 Task: Create a due date automation trigger when advanced on, 2 hours after a card is due add fields with custom field "Resume" set to a number greater or equal to 1 and lower than 10.
Action: Mouse moved to (1311, 103)
Screenshot: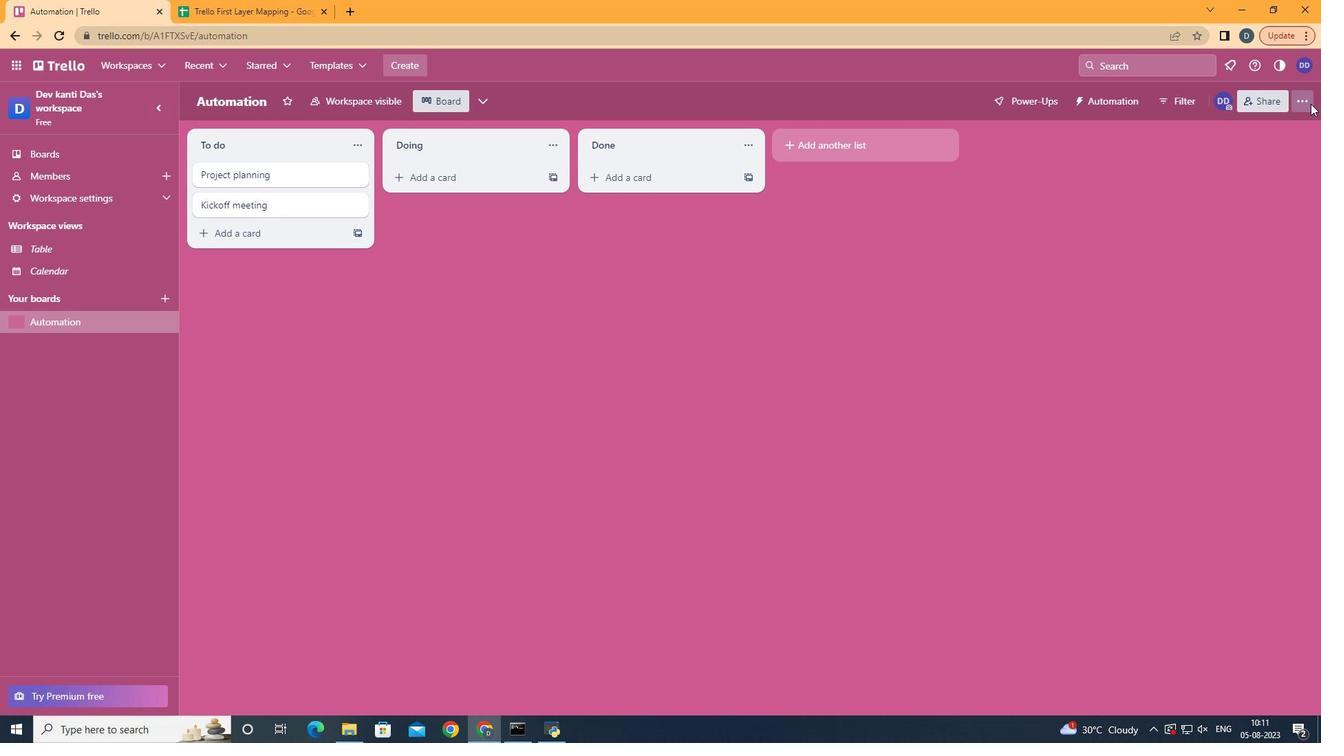 
Action: Mouse pressed left at (1311, 103)
Screenshot: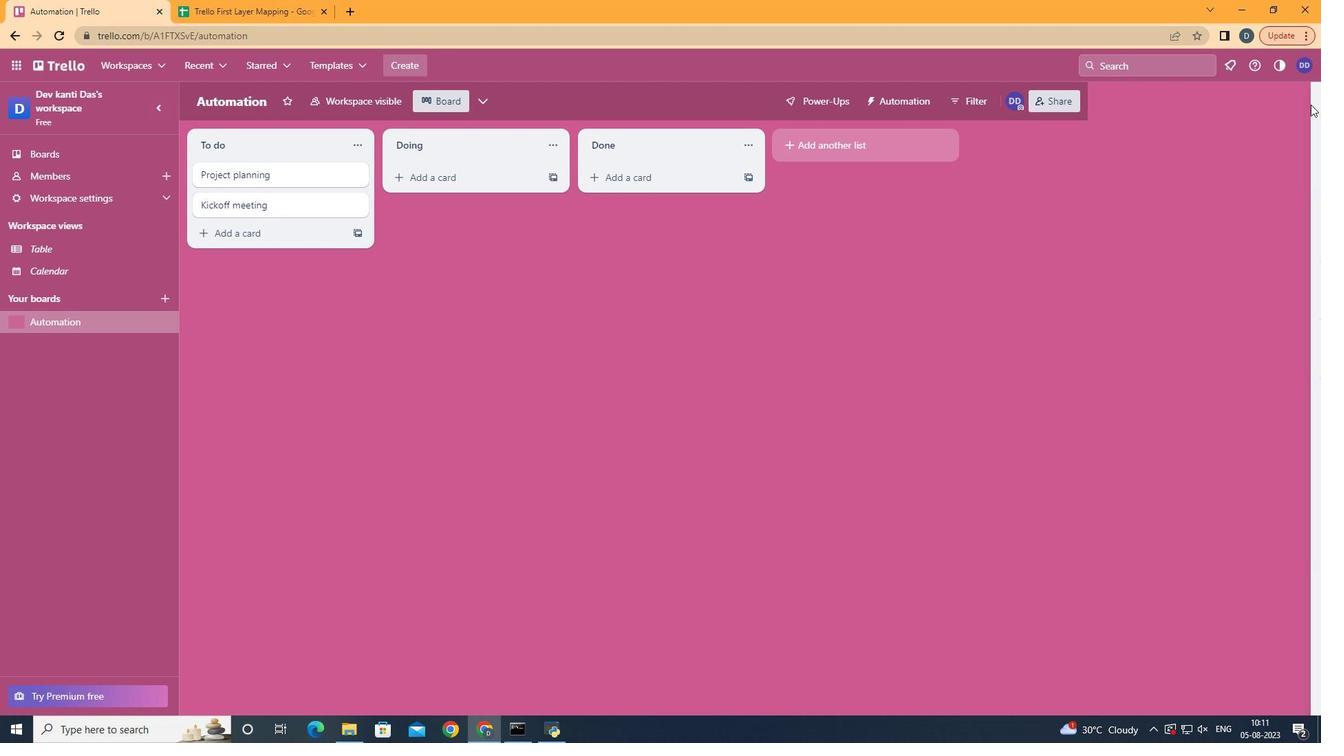 
Action: Mouse moved to (1172, 283)
Screenshot: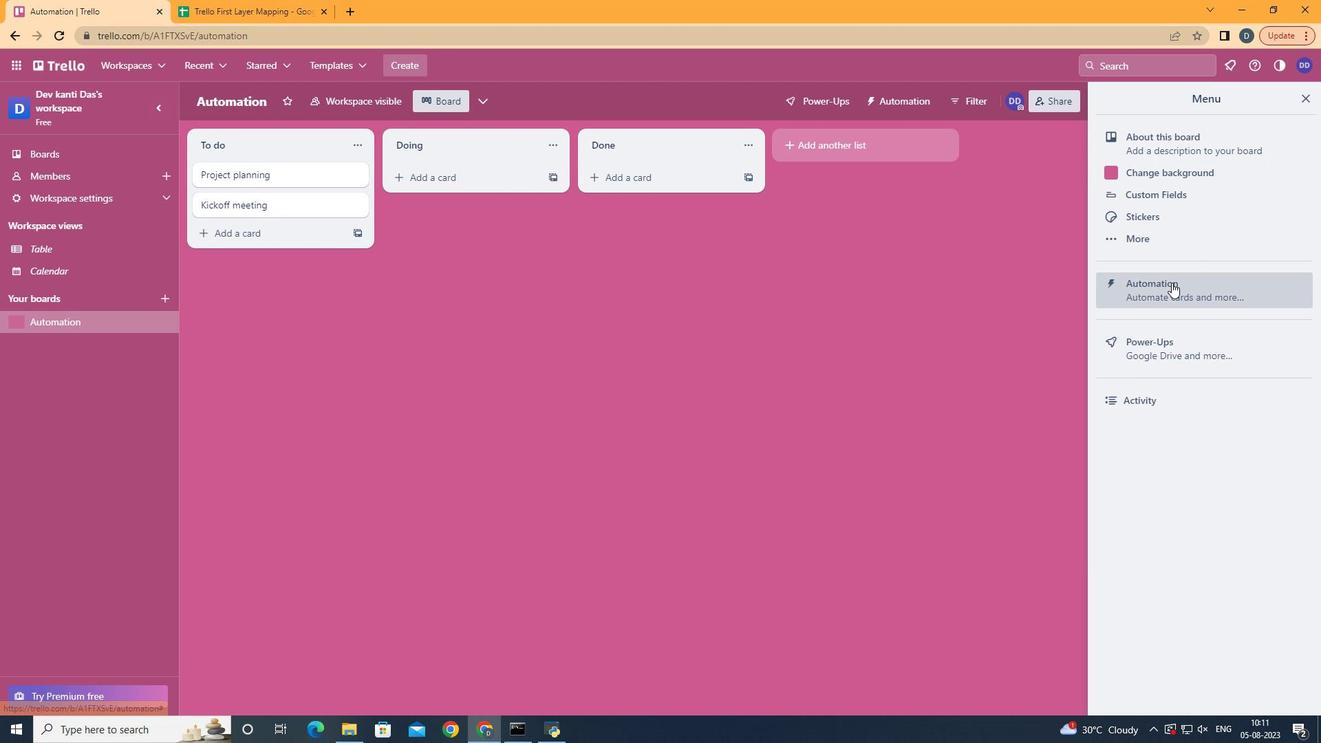 
Action: Mouse pressed left at (1172, 283)
Screenshot: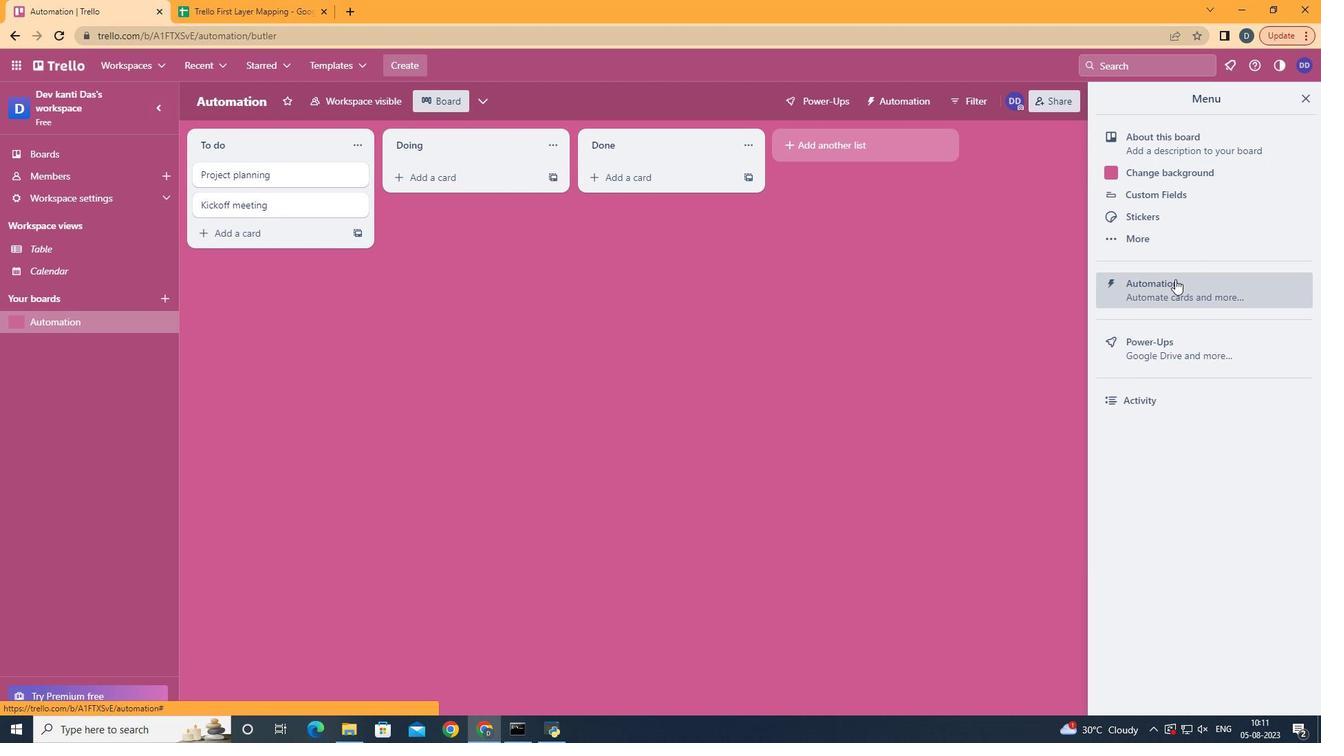 
Action: Mouse moved to (242, 271)
Screenshot: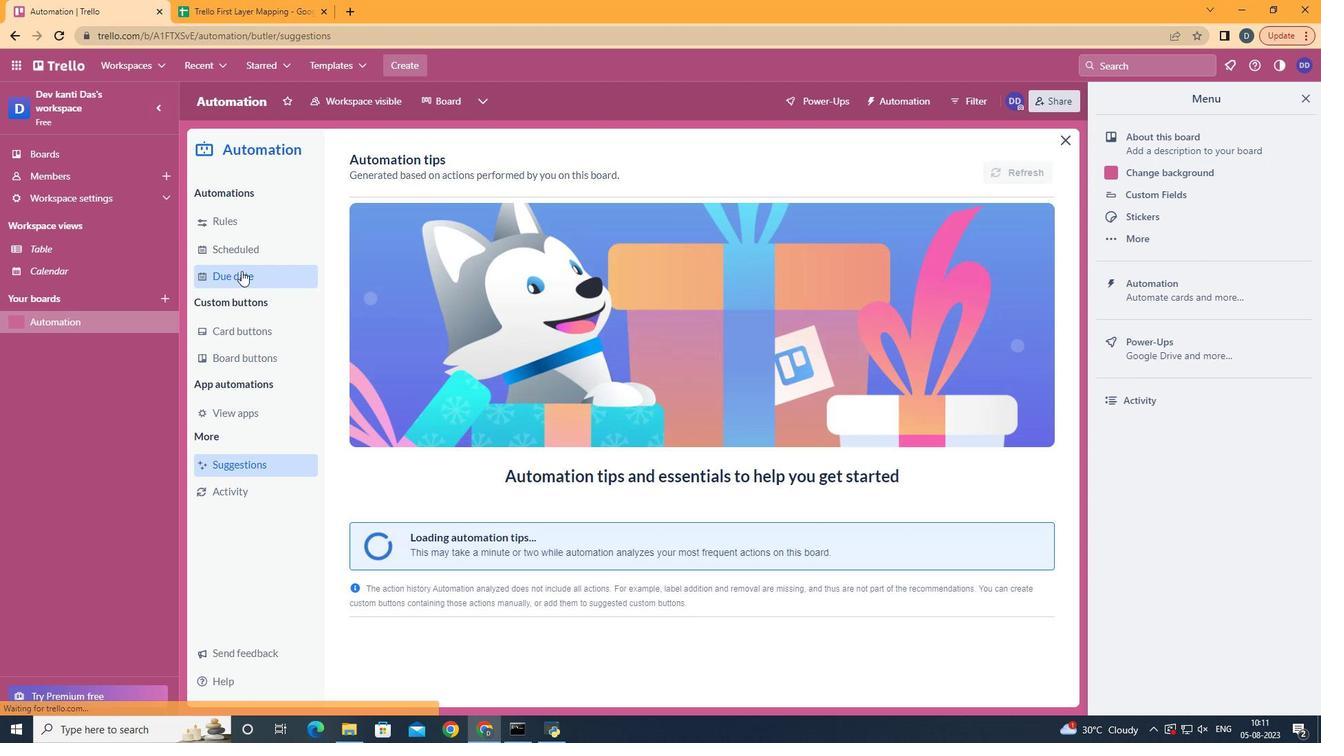 
Action: Mouse pressed left at (242, 271)
Screenshot: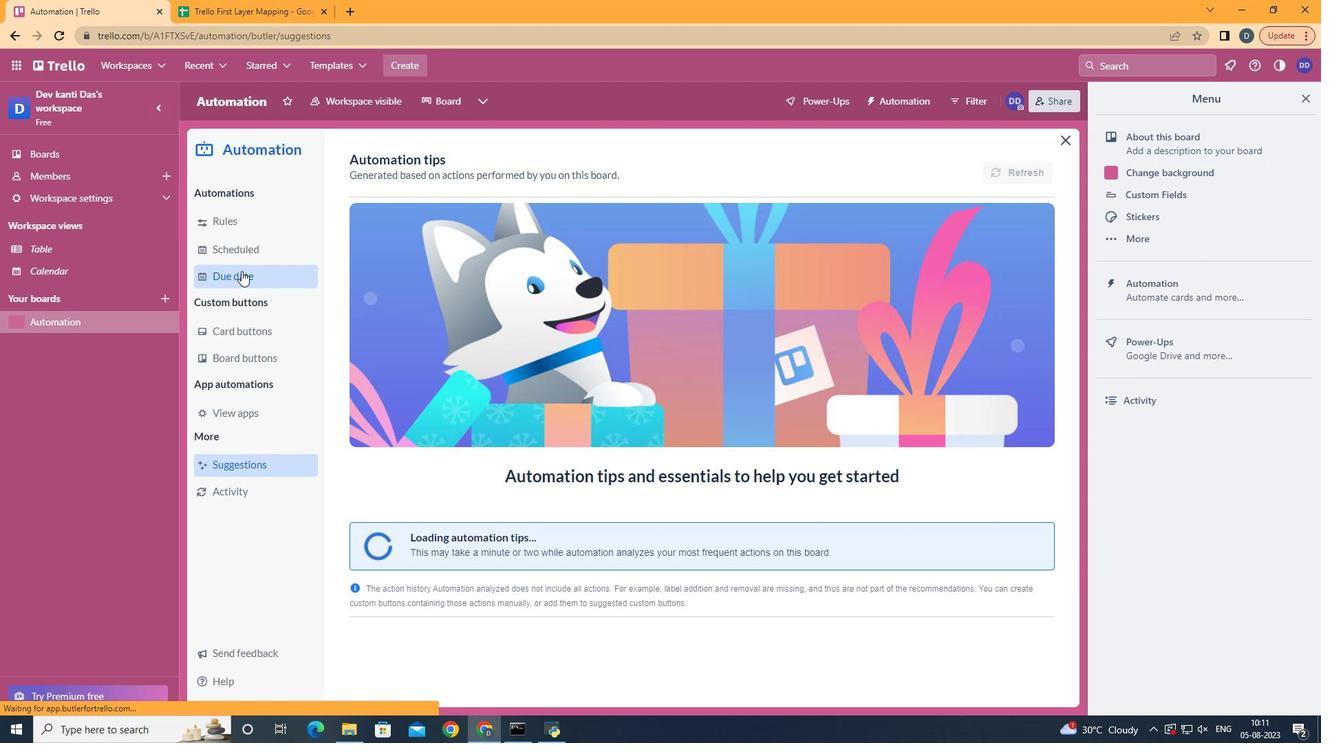 
Action: Mouse moved to (966, 160)
Screenshot: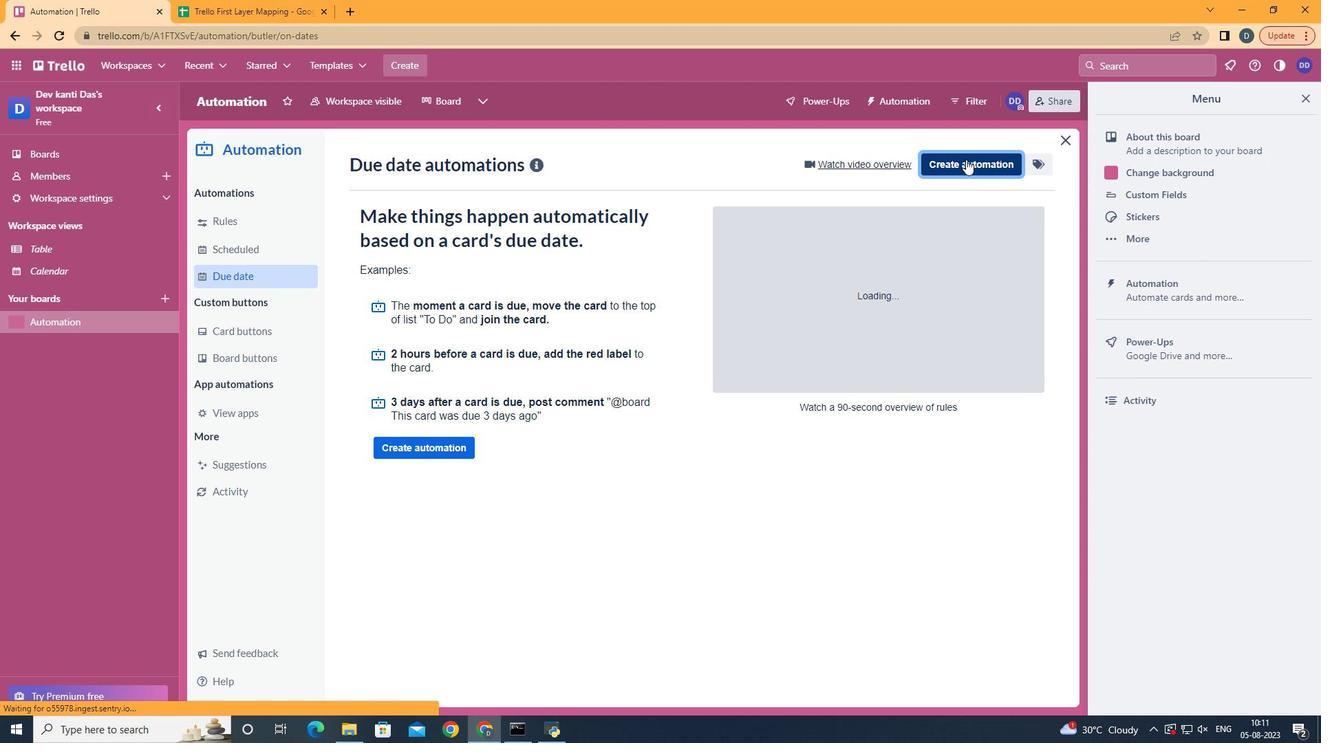 
Action: Mouse pressed left at (966, 160)
Screenshot: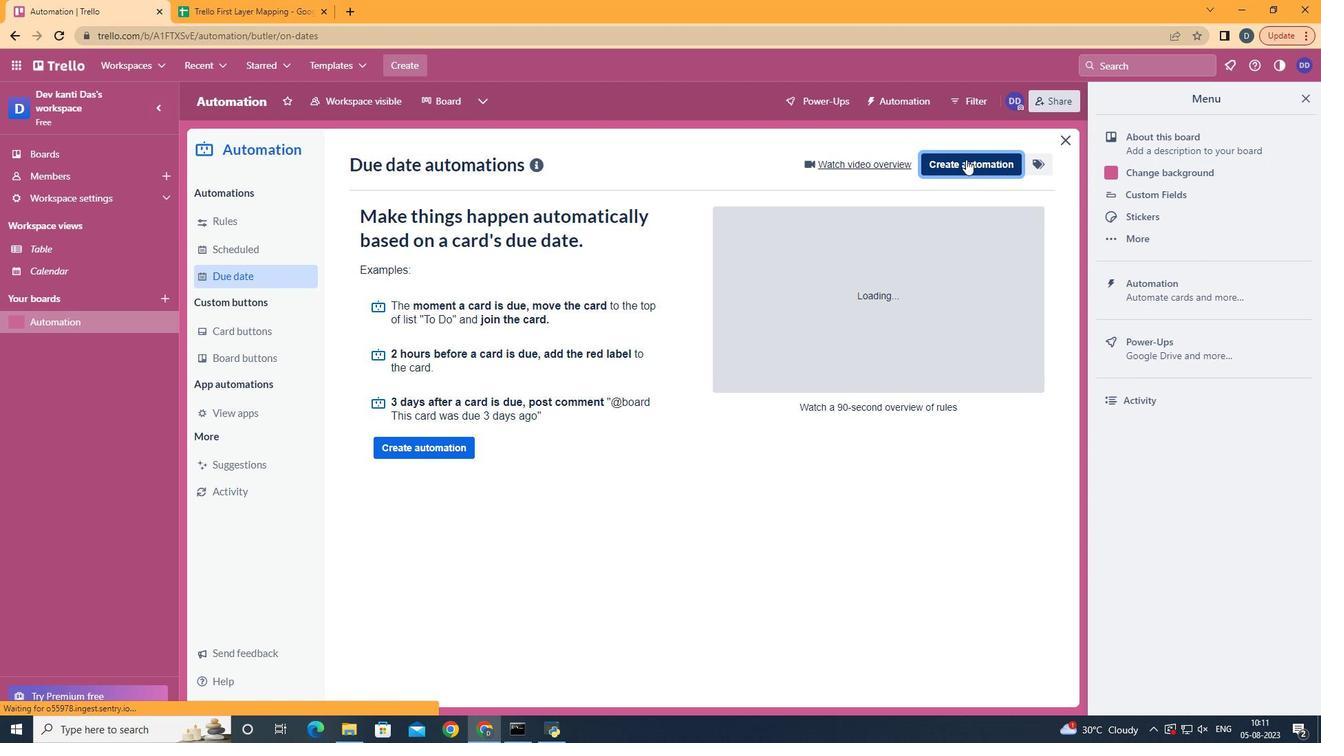 
Action: Mouse moved to (755, 295)
Screenshot: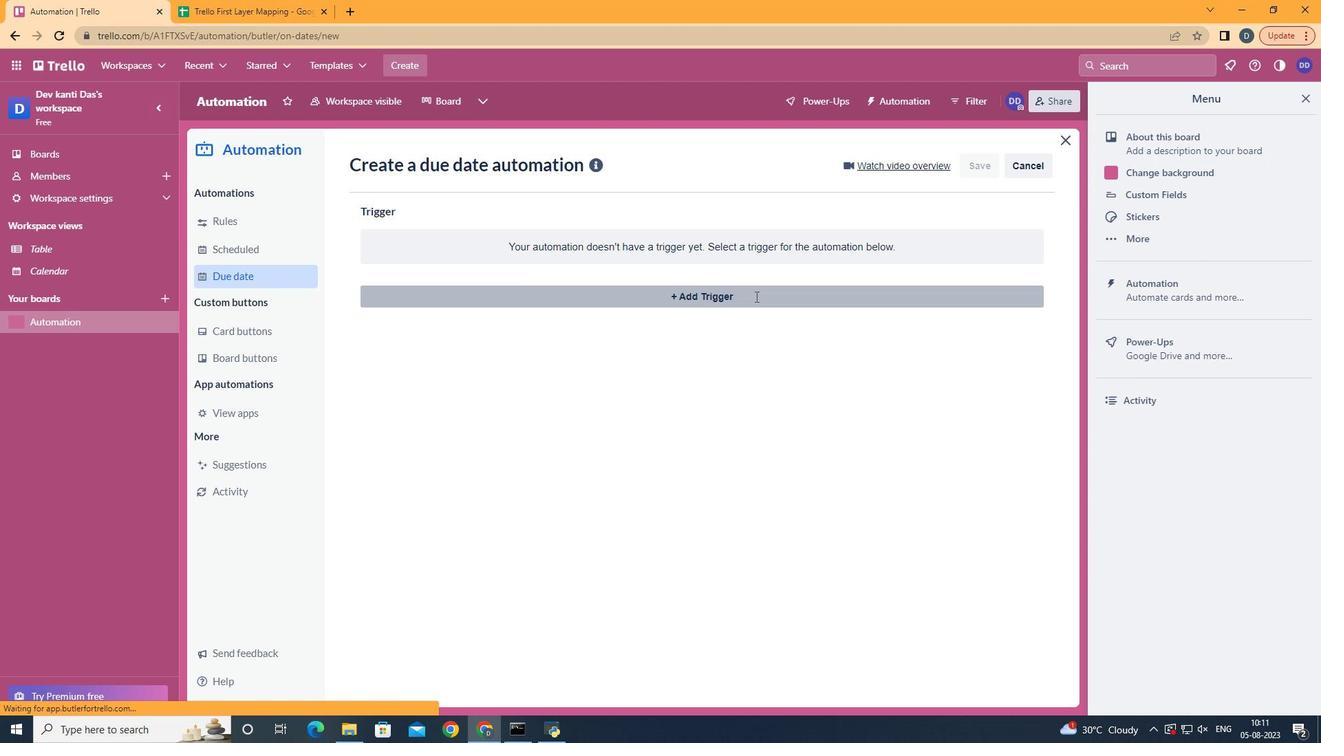 
Action: Mouse pressed left at (755, 295)
Screenshot: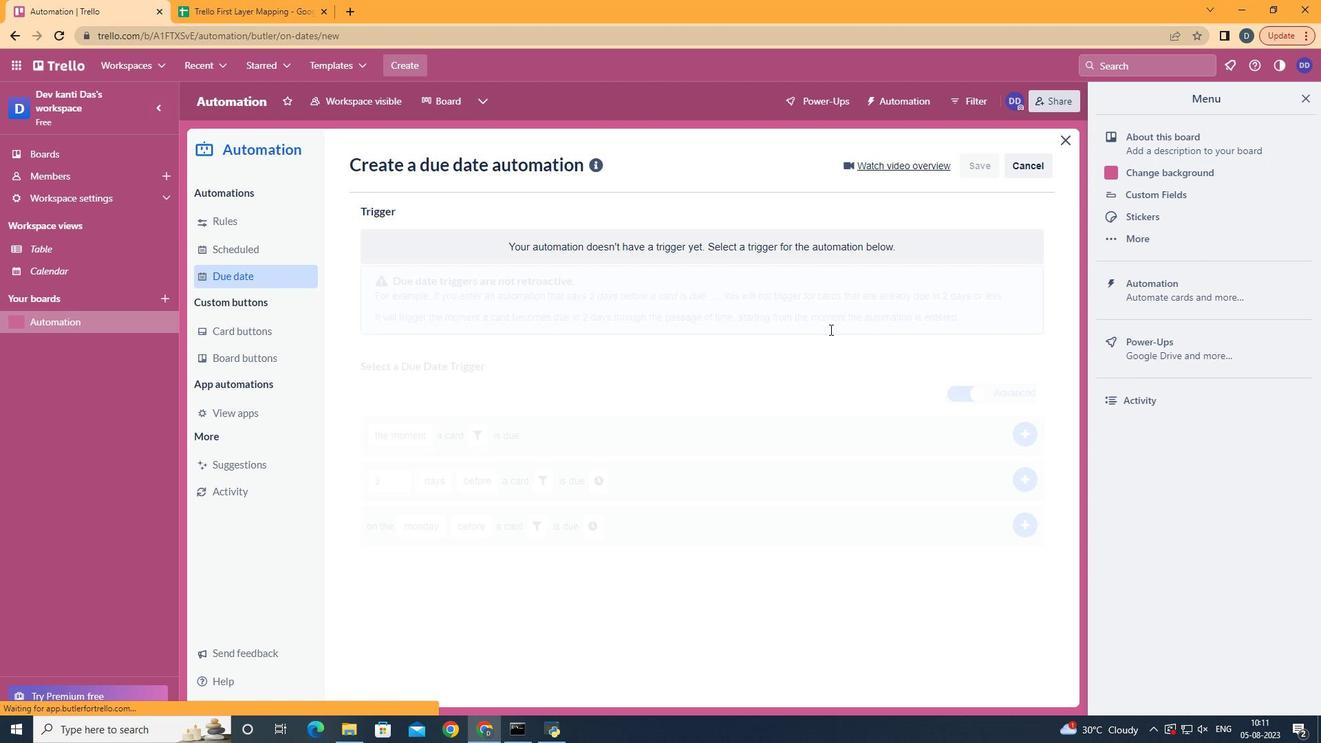 
Action: Mouse moved to (447, 584)
Screenshot: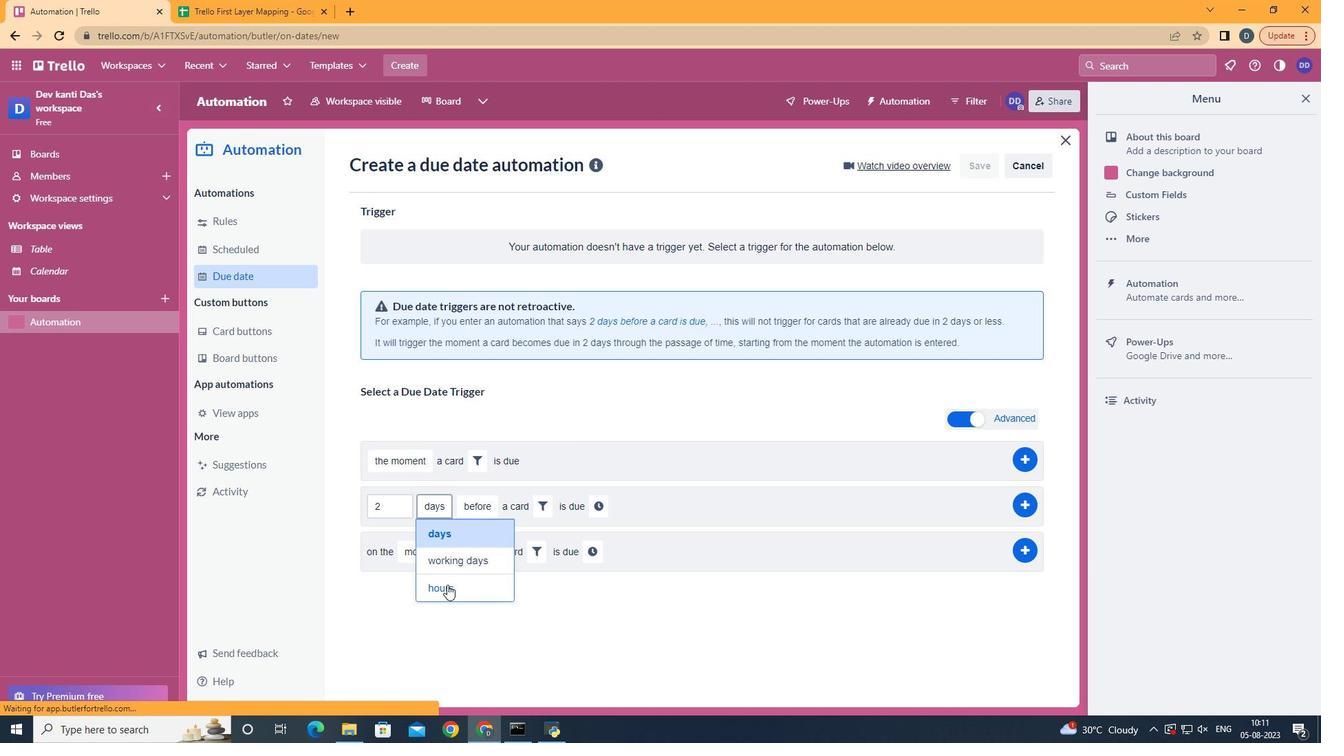 
Action: Mouse pressed left at (447, 584)
Screenshot: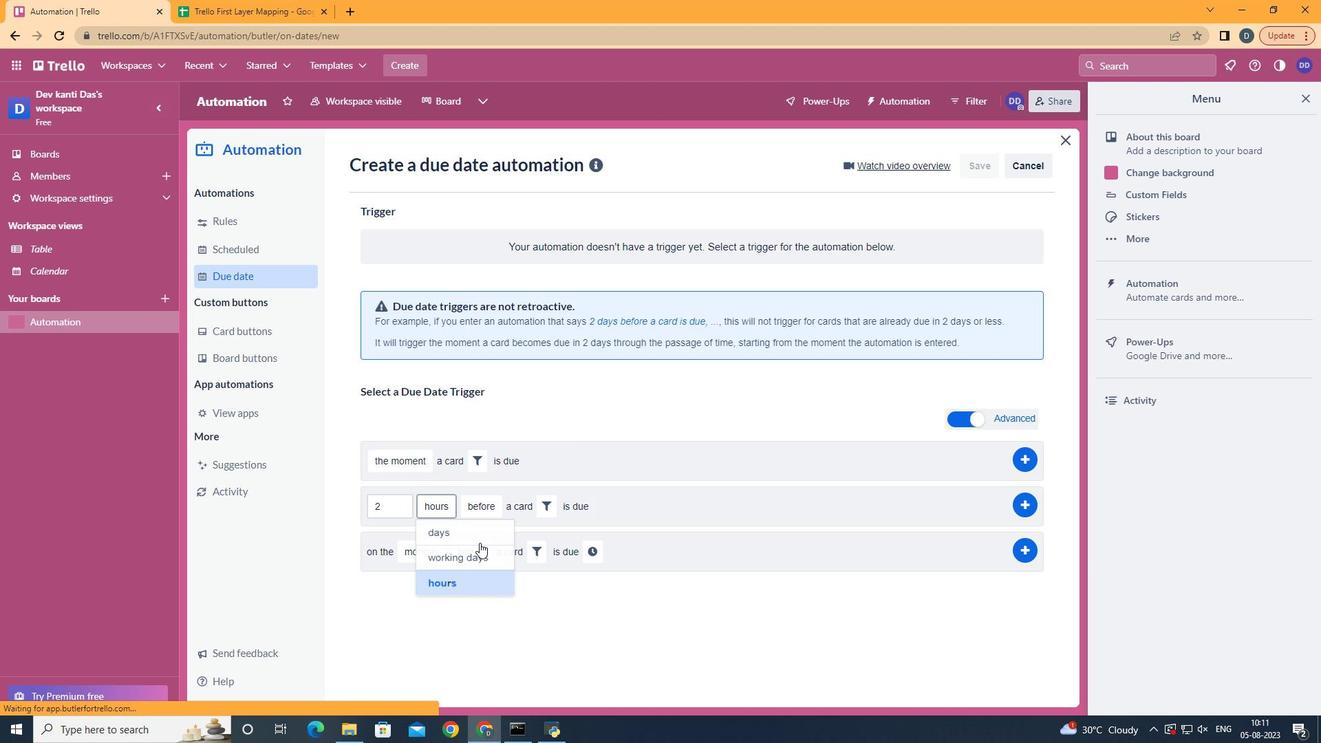 
Action: Mouse moved to (494, 551)
Screenshot: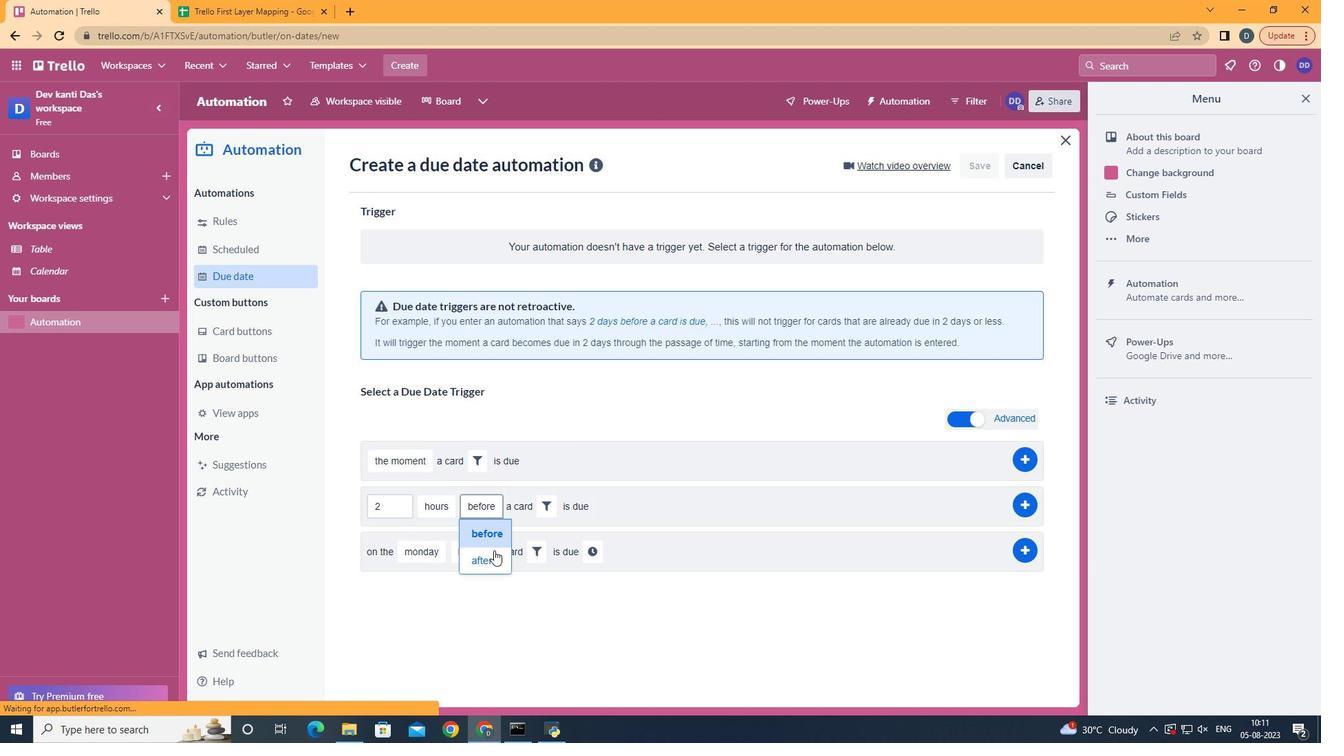 
Action: Mouse pressed left at (494, 551)
Screenshot: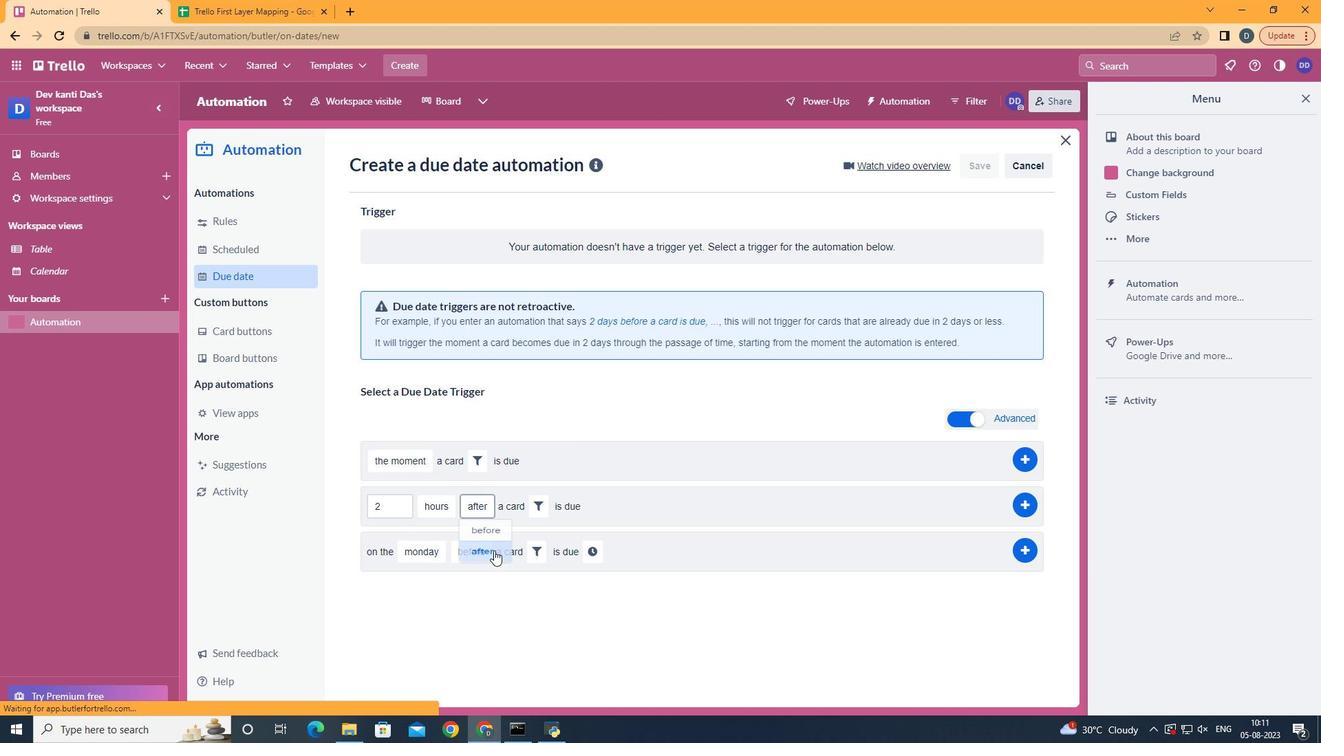 
Action: Mouse moved to (531, 497)
Screenshot: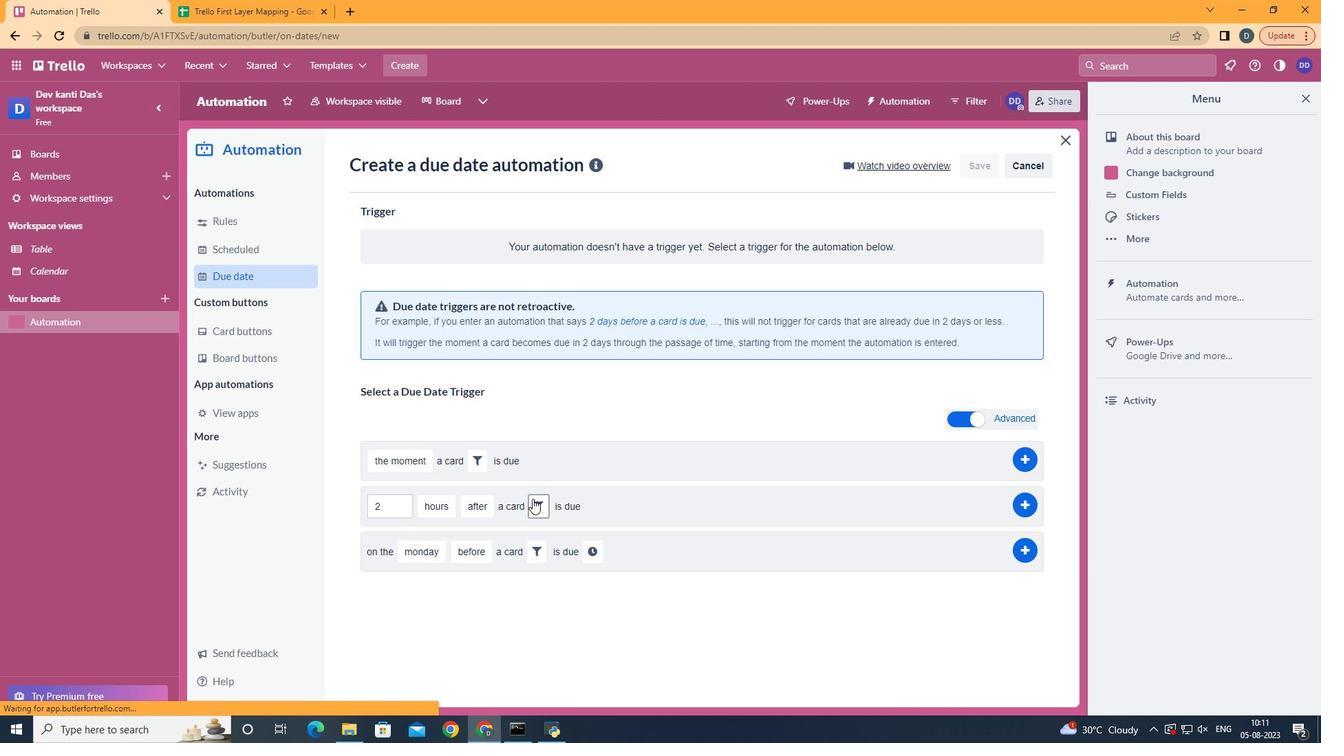 
Action: Mouse pressed left at (531, 497)
Screenshot: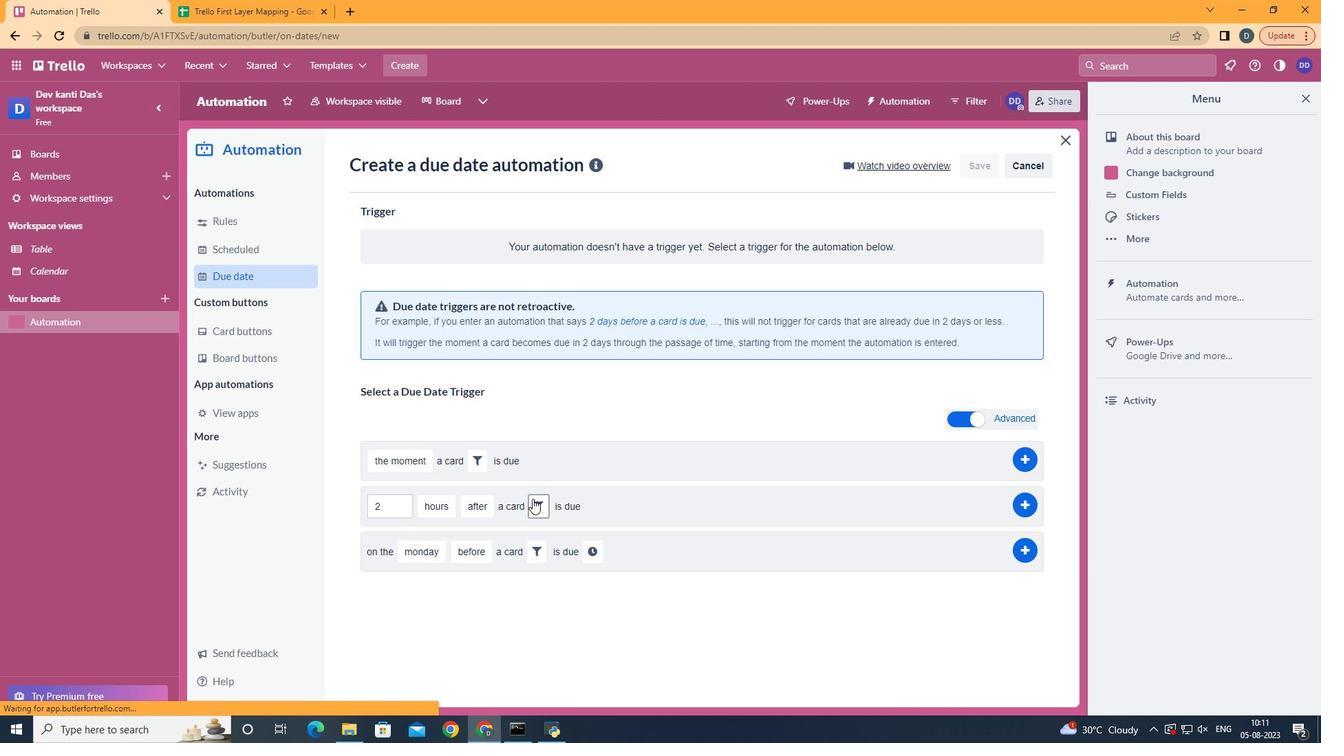 
Action: Mouse moved to (763, 558)
Screenshot: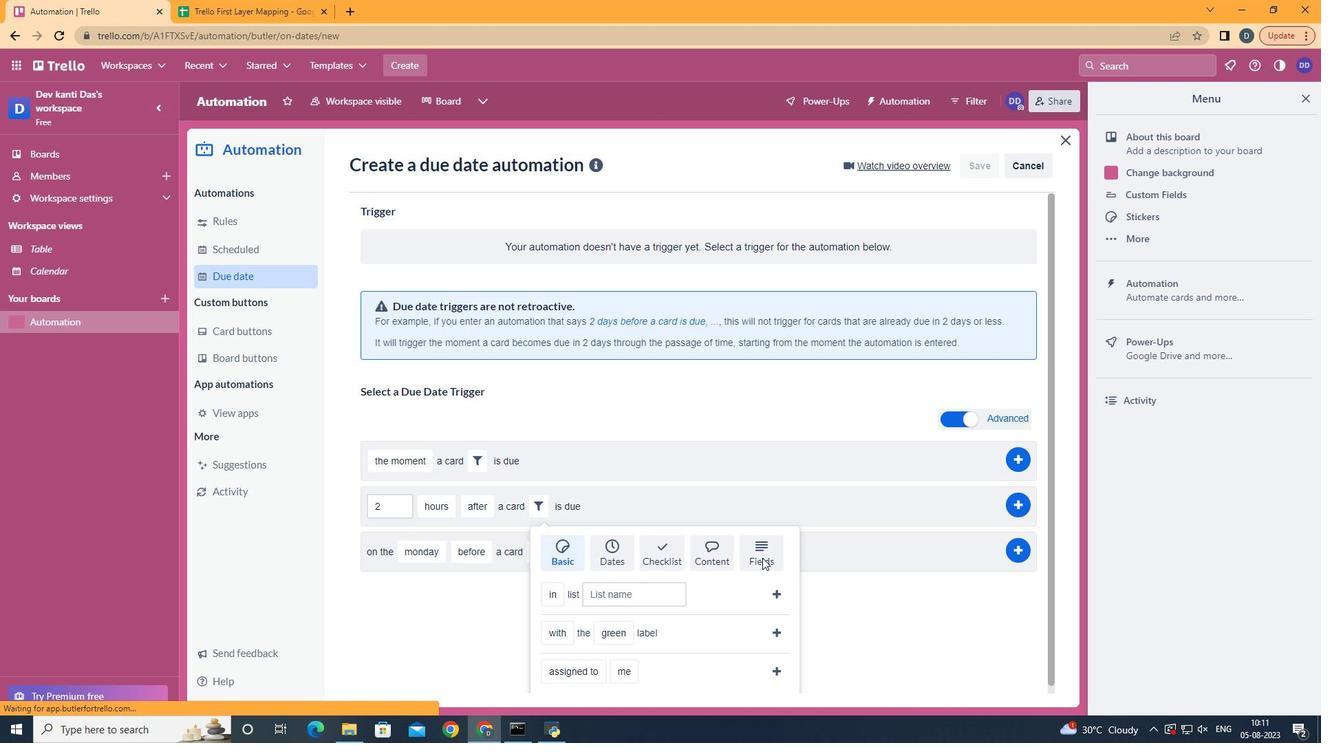 
Action: Mouse pressed left at (763, 558)
Screenshot: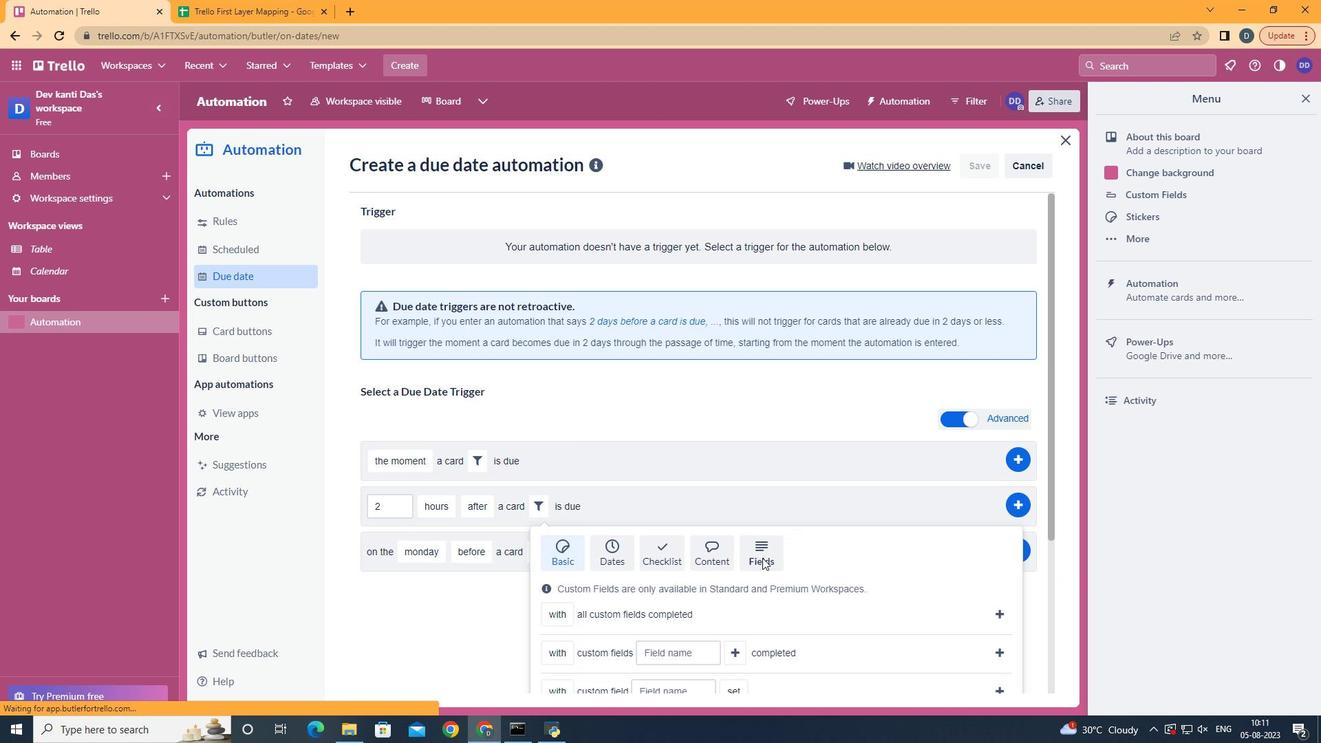 
Action: Mouse scrolled (763, 558) with delta (0, 0)
Screenshot: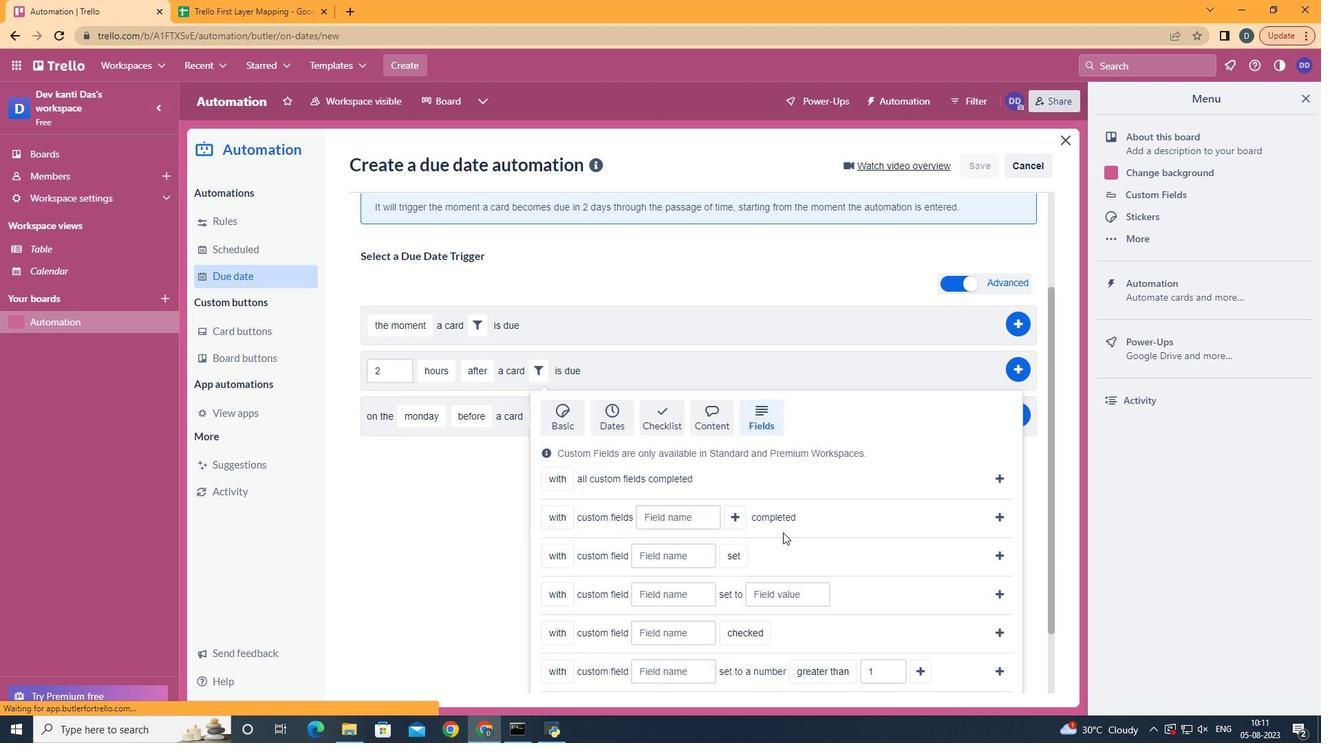 
Action: Mouse scrolled (763, 558) with delta (0, 0)
Screenshot: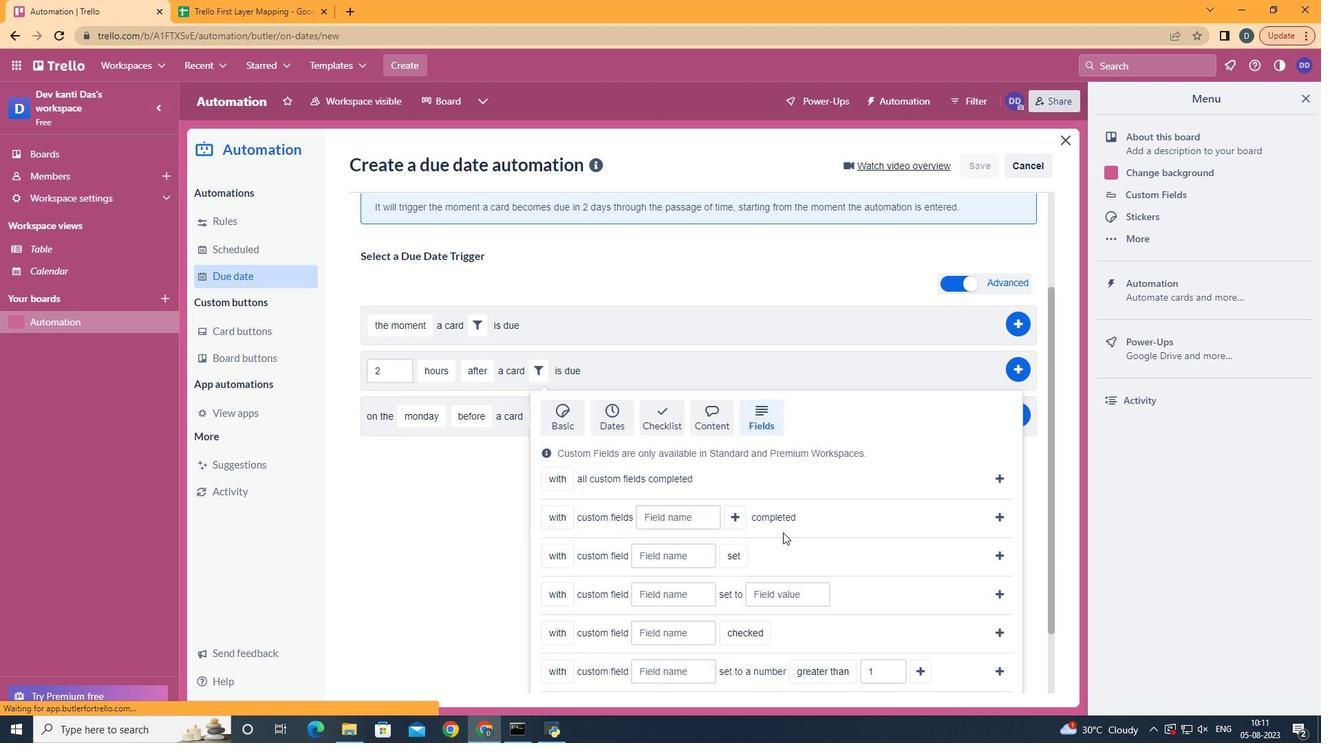 
Action: Mouse scrolled (763, 558) with delta (0, 0)
Screenshot: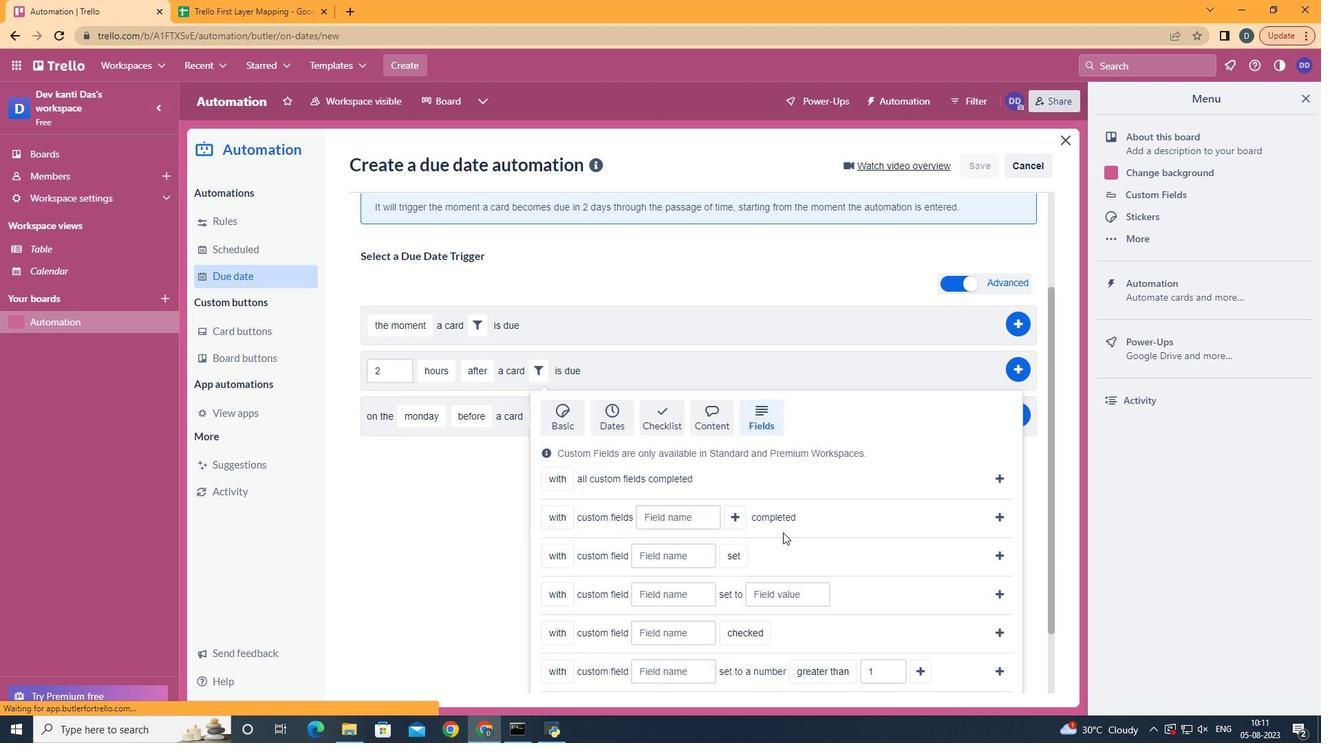 
Action: Mouse scrolled (763, 558) with delta (0, 0)
Screenshot: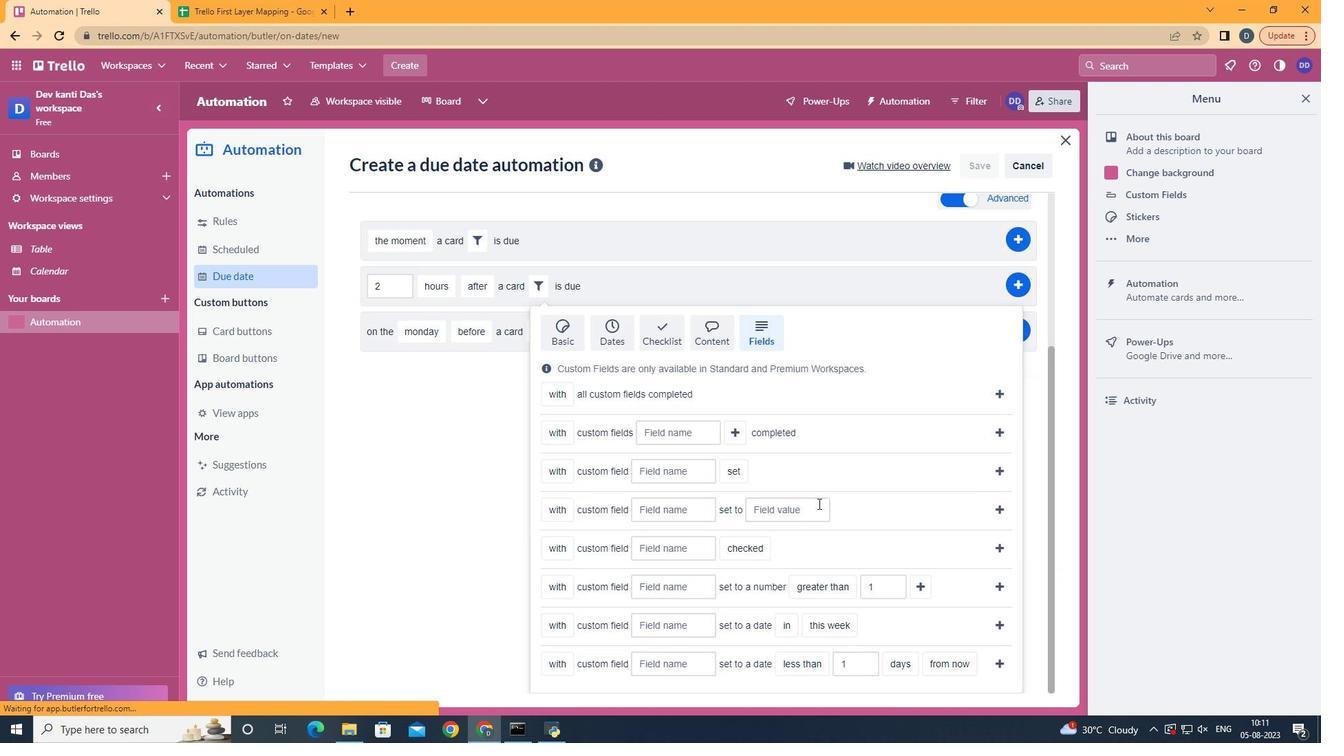 
Action: Mouse scrolled (763, 558) with delta (0, 0)
Screenshot: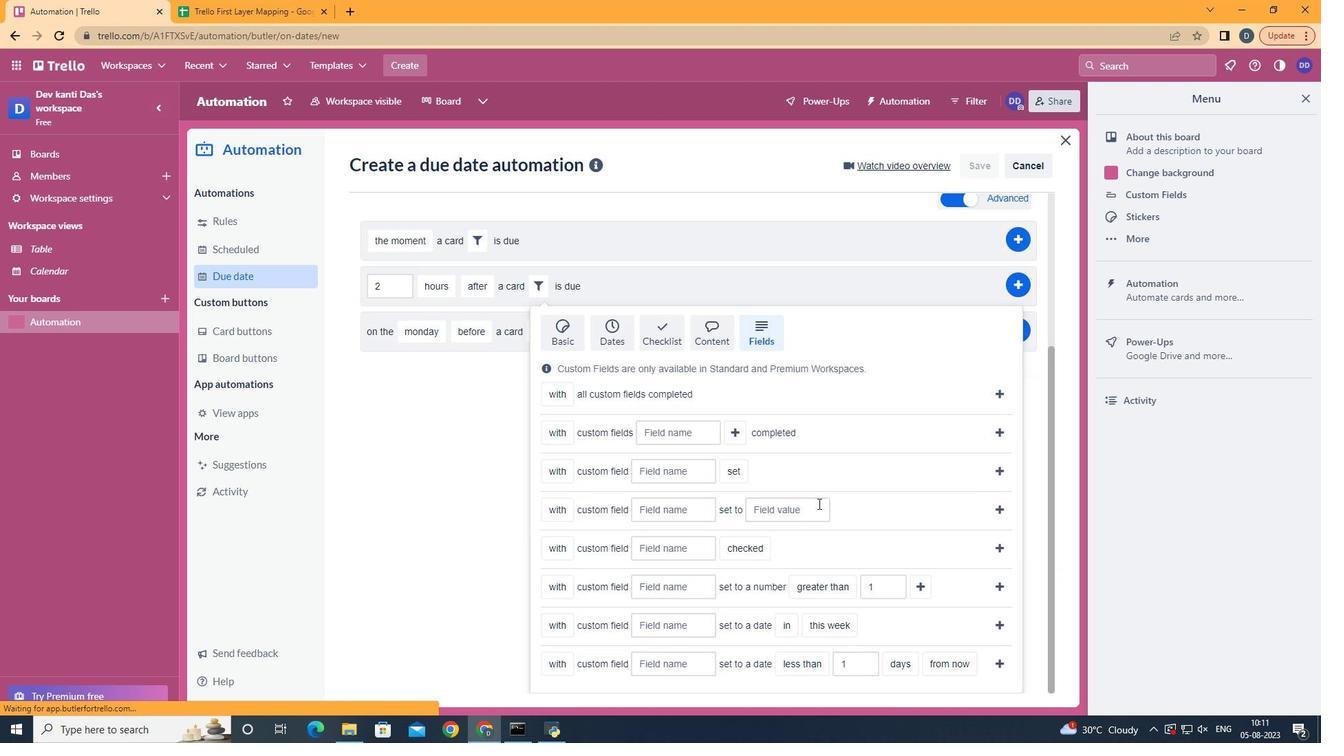 
Action: Mouse scrolled (763, 558) with delta (0, 0)
Screenshot: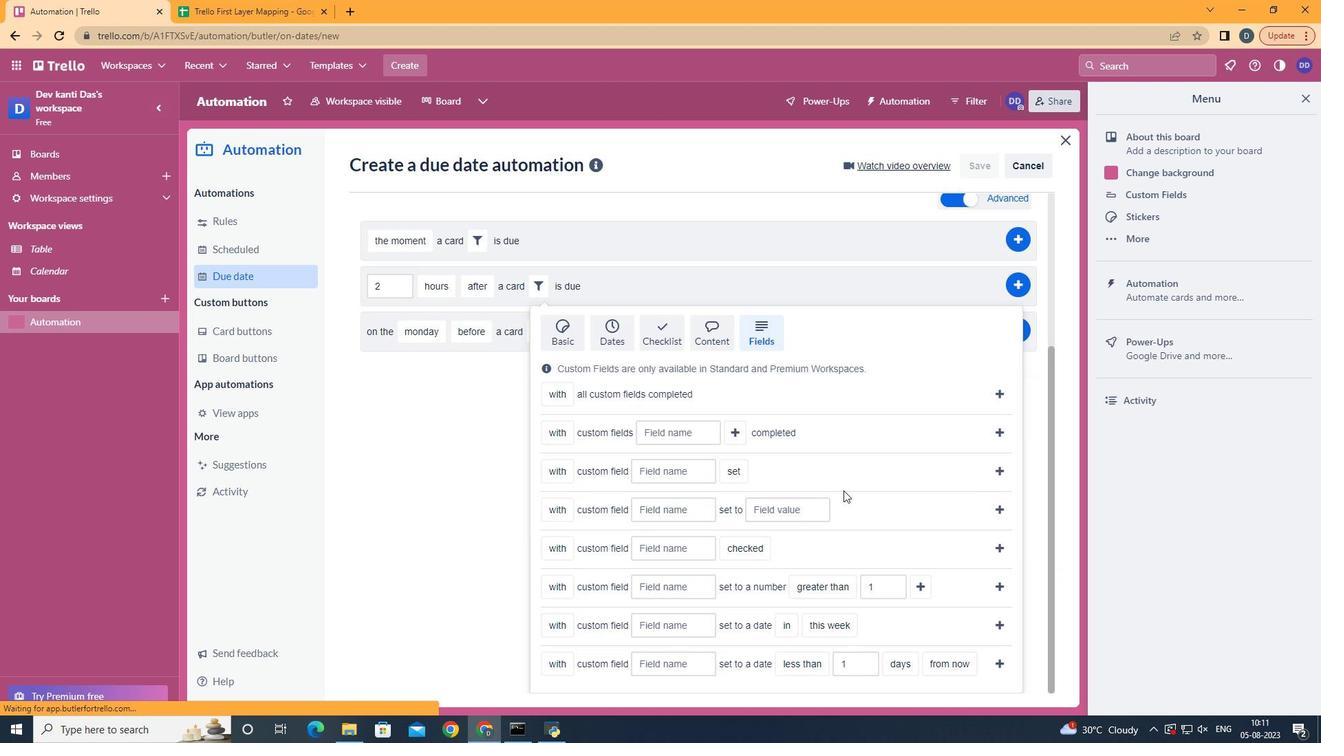 
Action: Mouse moved to (562, 606)
Screenshot: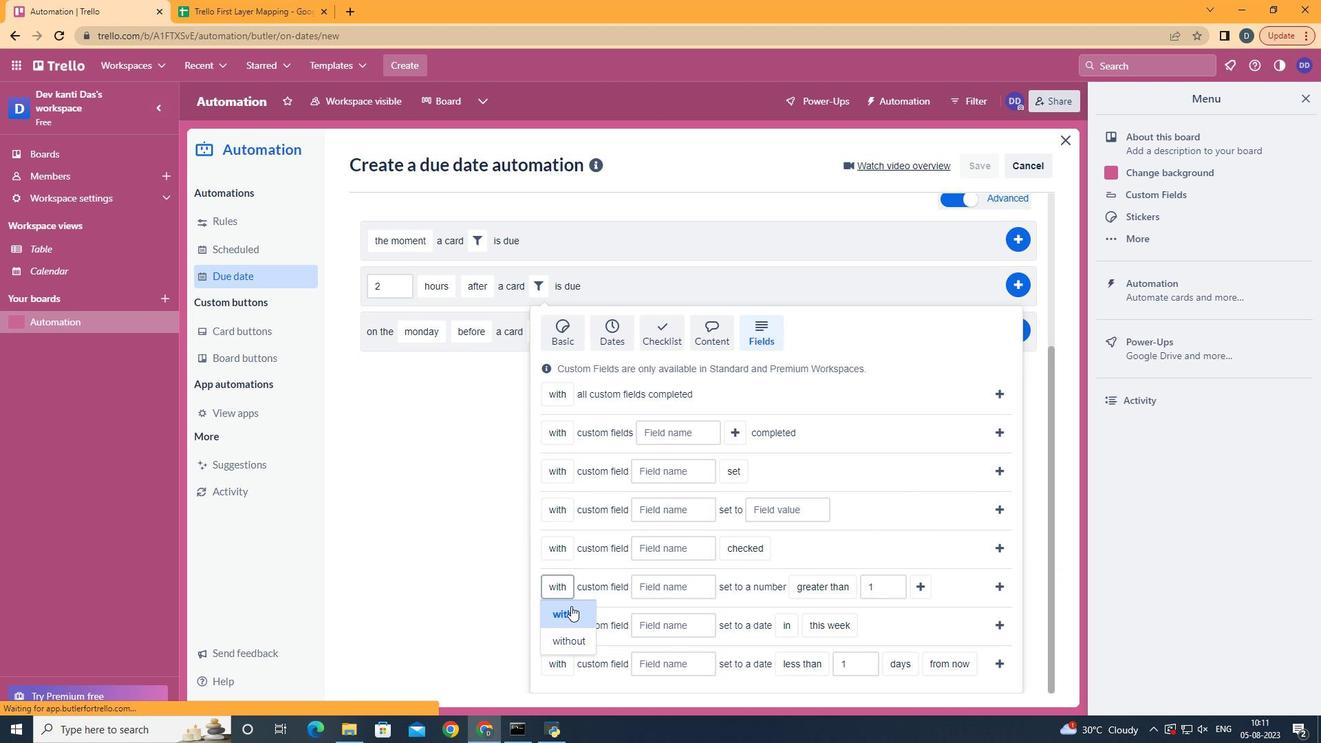 
Action: Mouse pressed left at (562, 606)
Screenshot: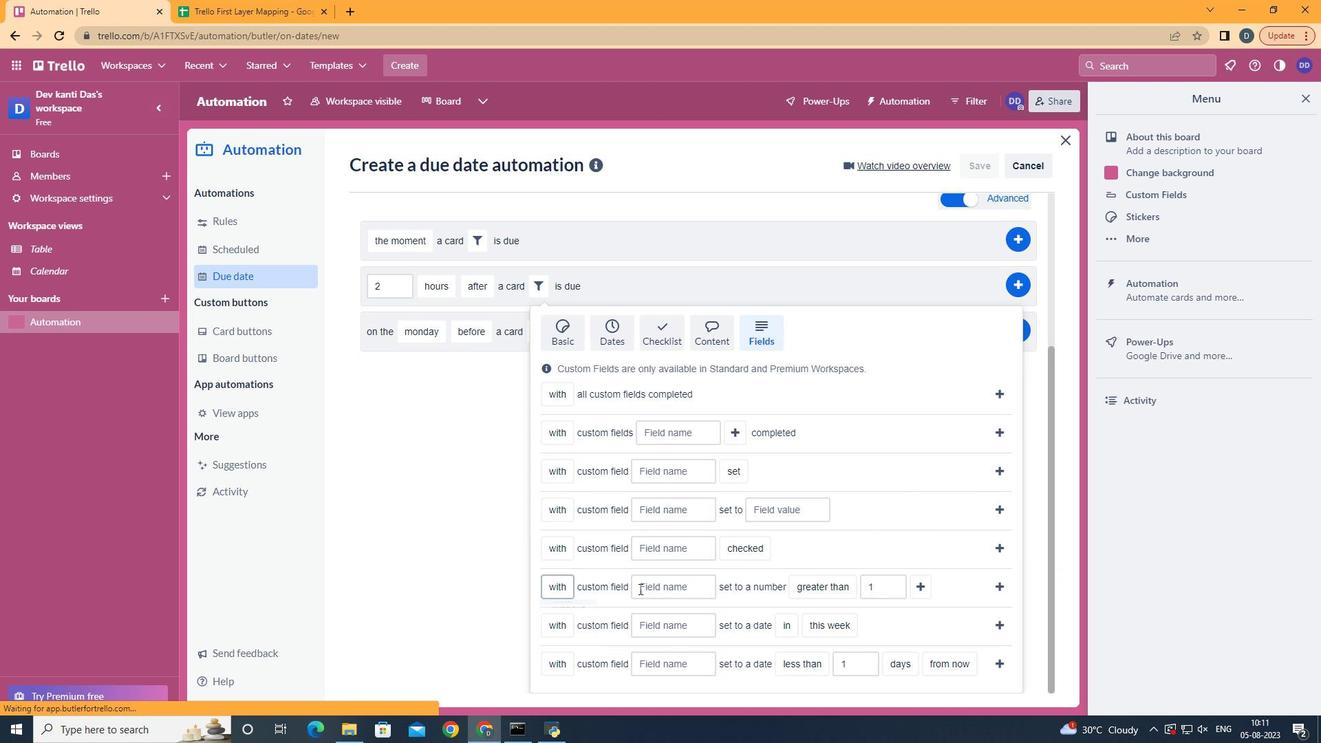 
Action: Mouse moved to (651, 587)
Screenshot: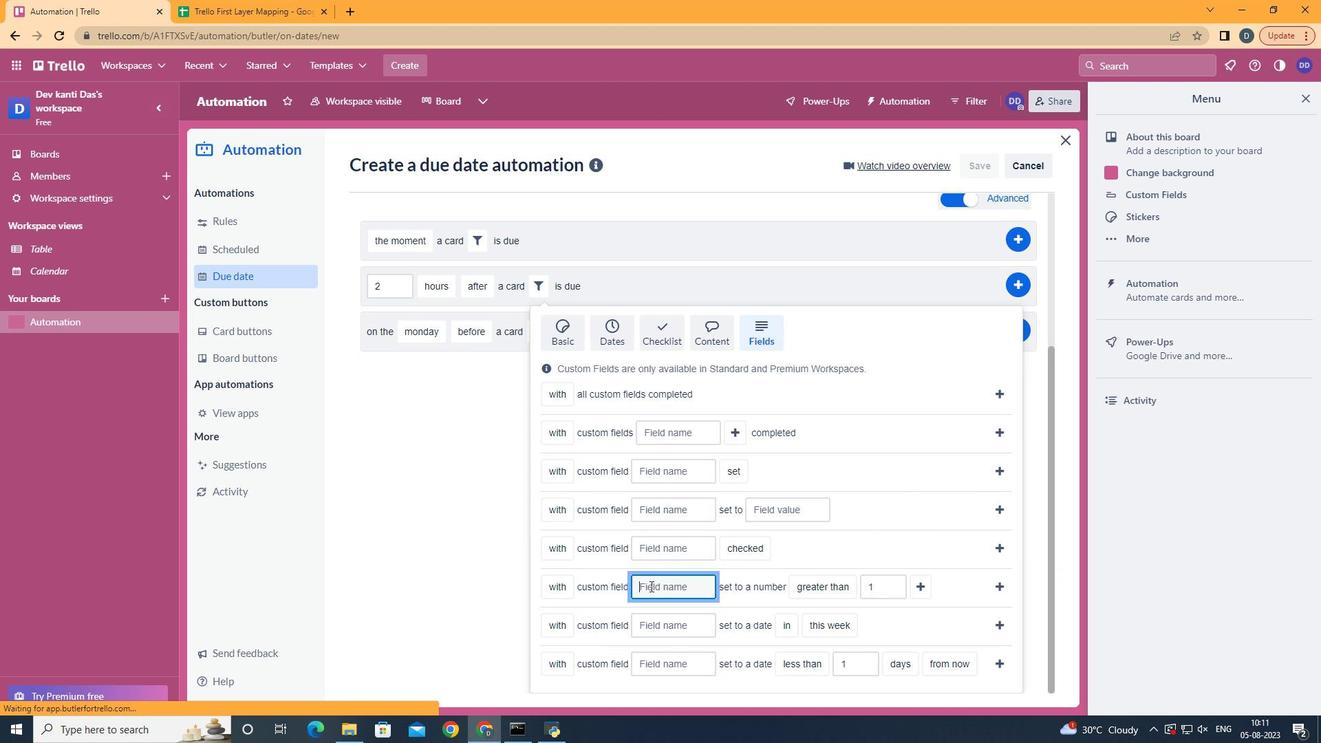 
Action: Mouse pressed left at (651, 587)
Screenshot: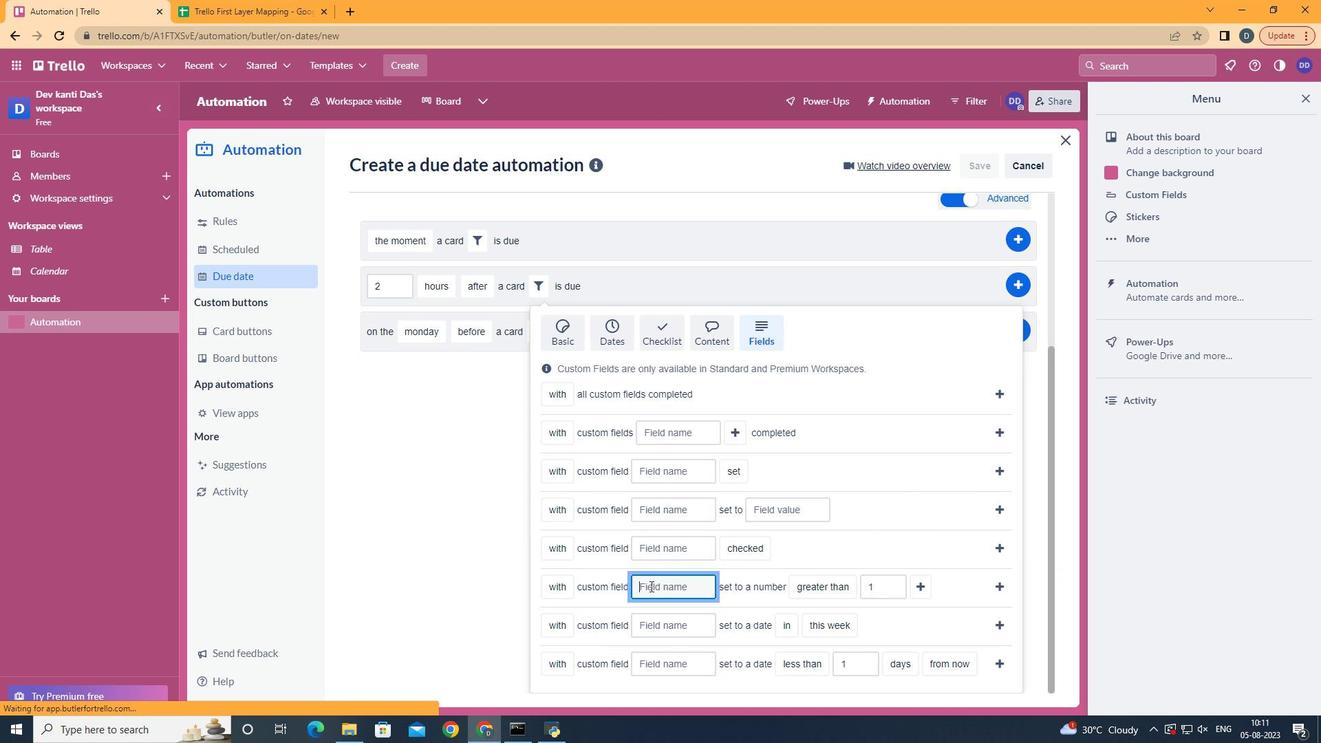 
Action: Key pressed <Key.shift>Resume
Screenshot: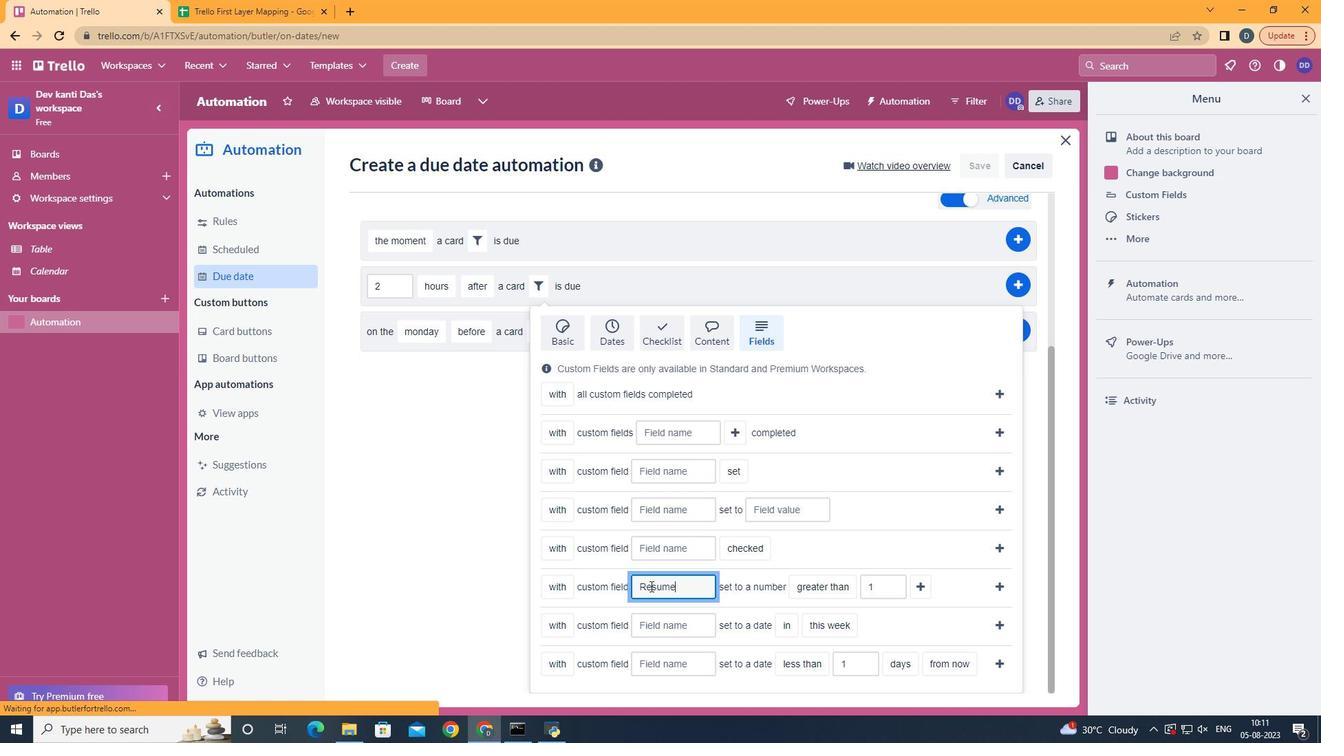 
Action: Mouse moved to (848, 506)
Screenshot: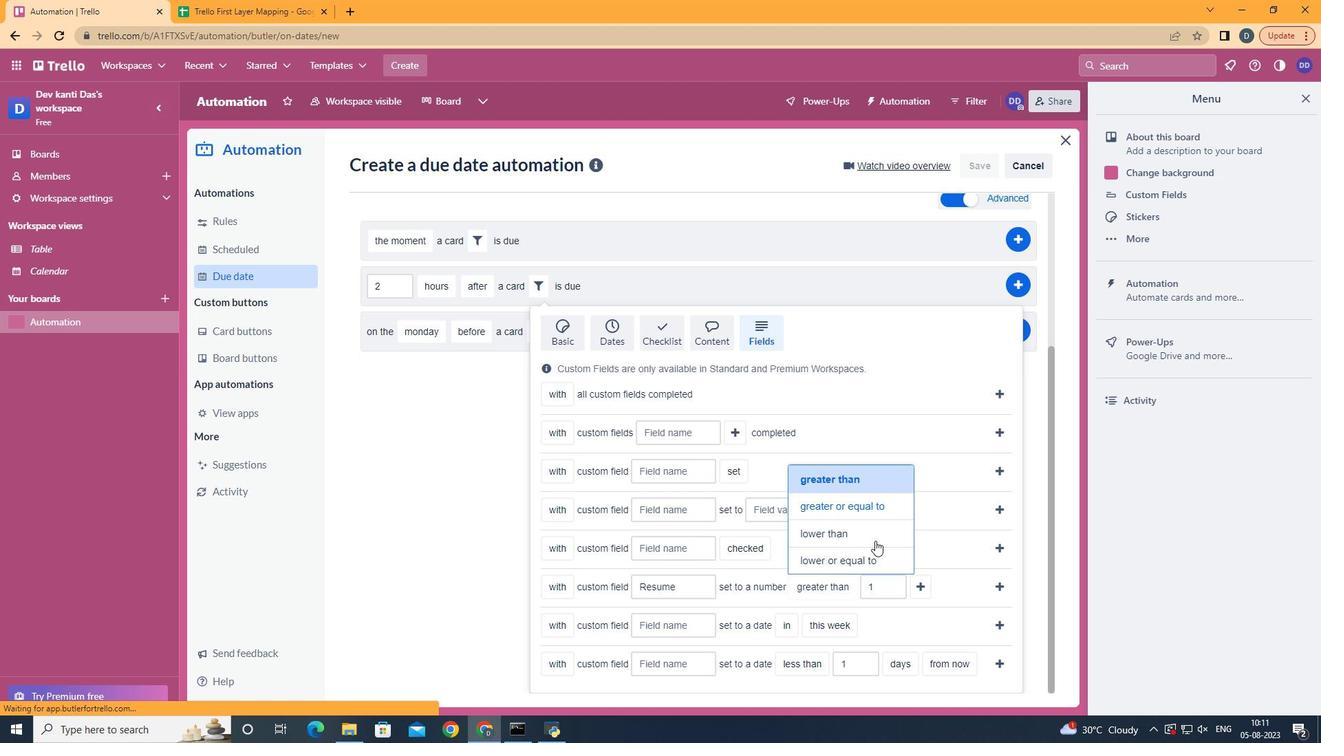 
Action: Mouse pressed left at (848, 506)
Screenshot: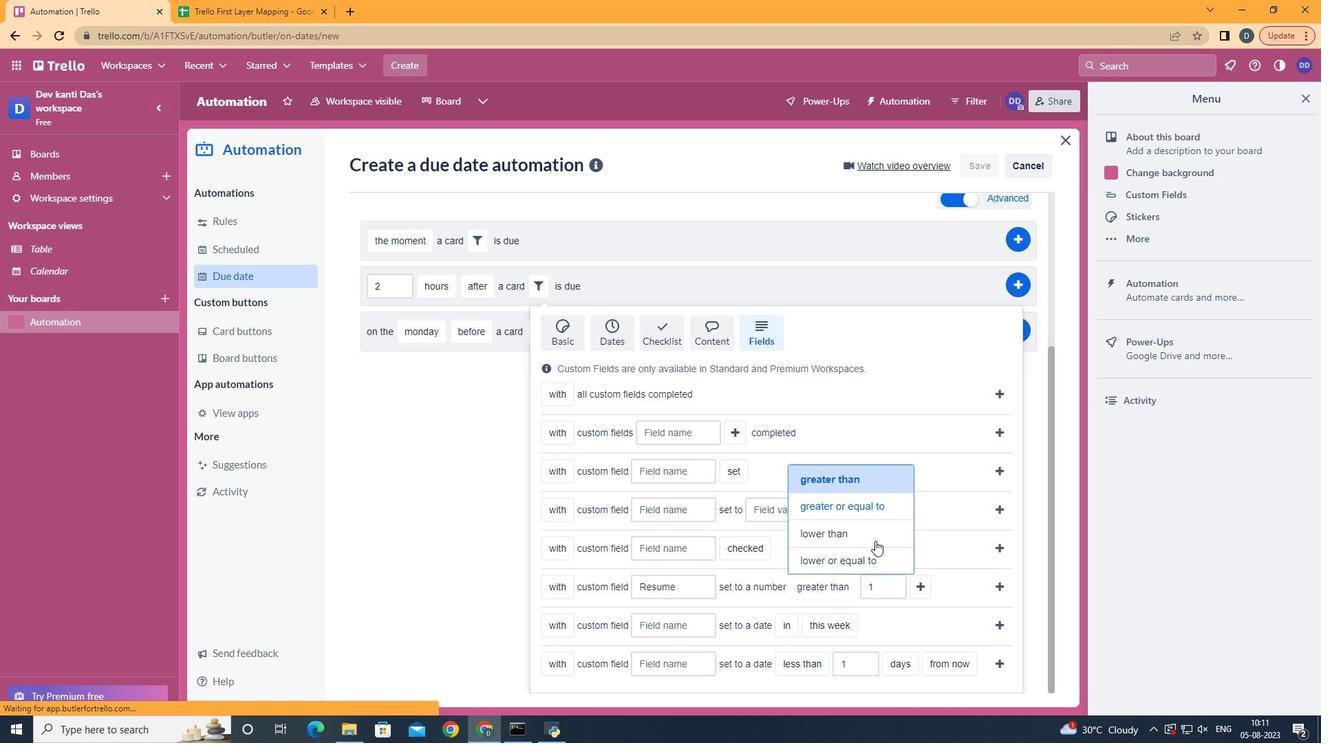 
Action: Mouse moved to (959, 593)
Screenshot: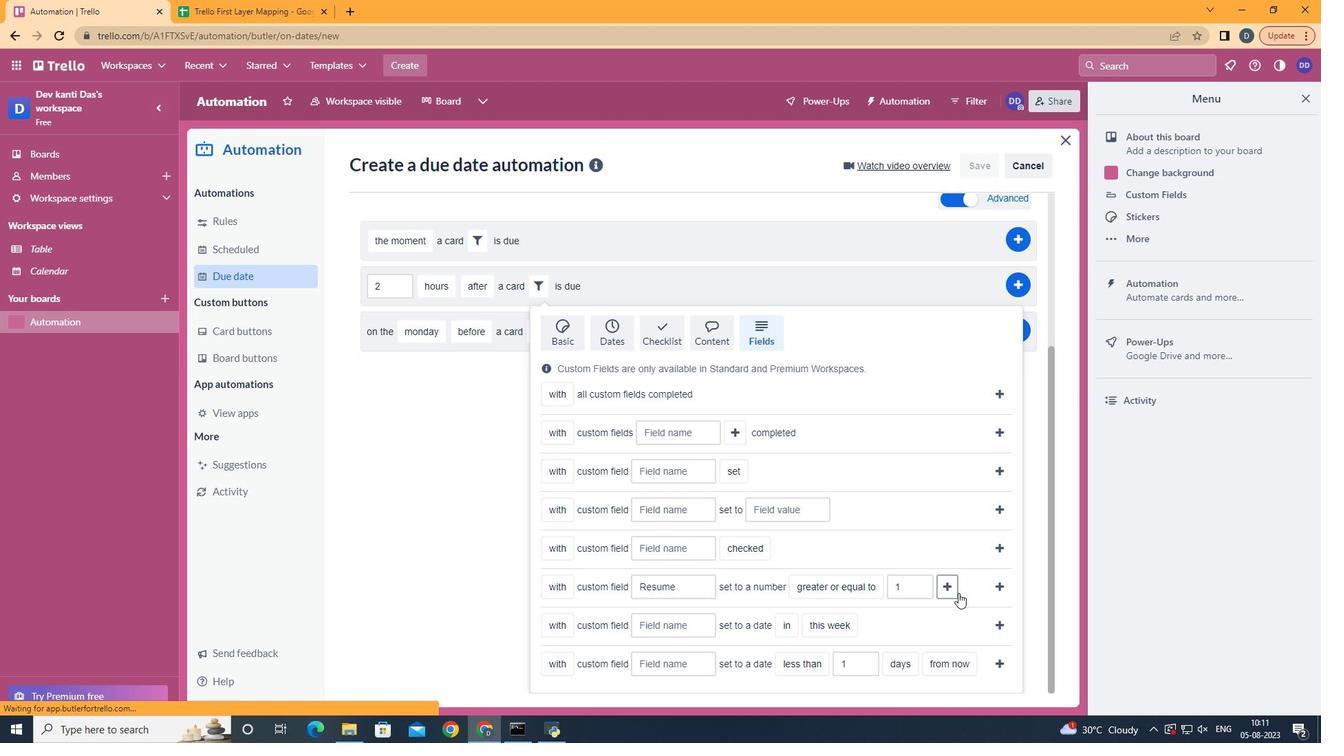 
Action: Mouse pressed left at (959, 593)
Screenshot: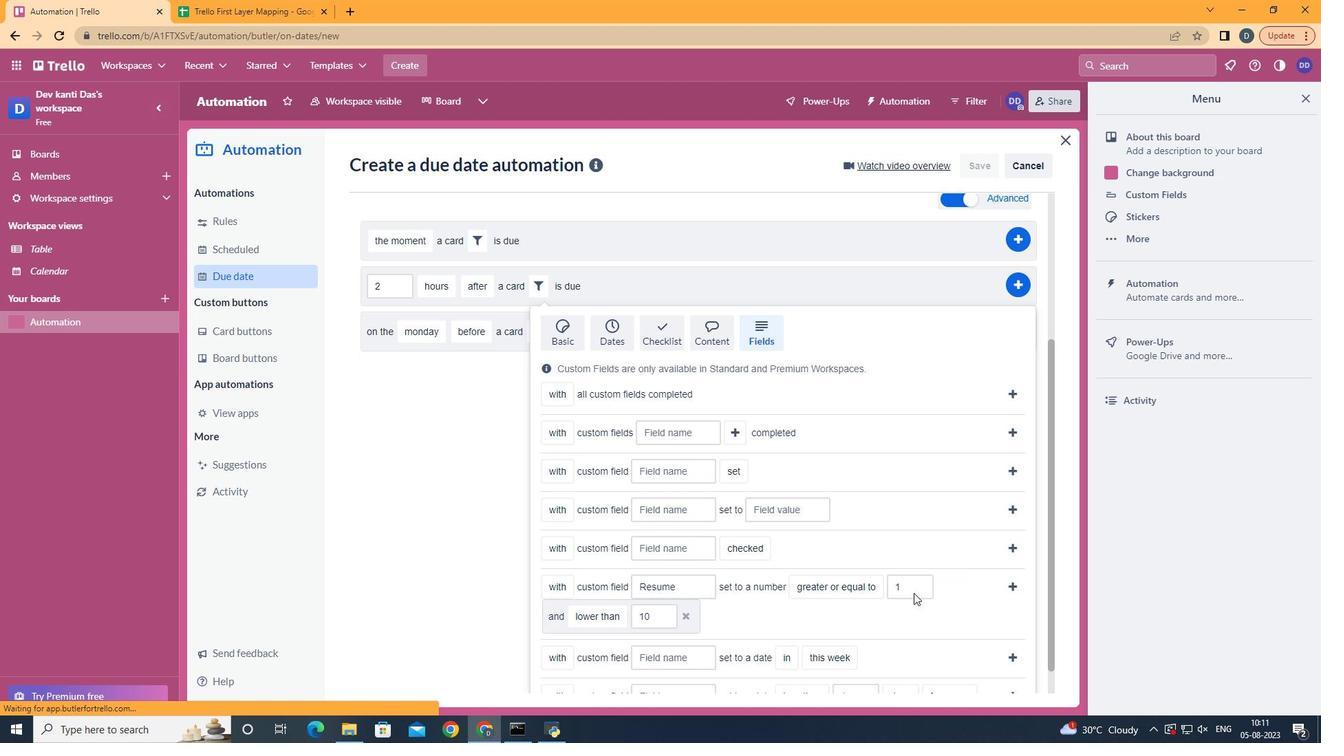 
Action: Mouse moved to (621, 505)
Screenshot: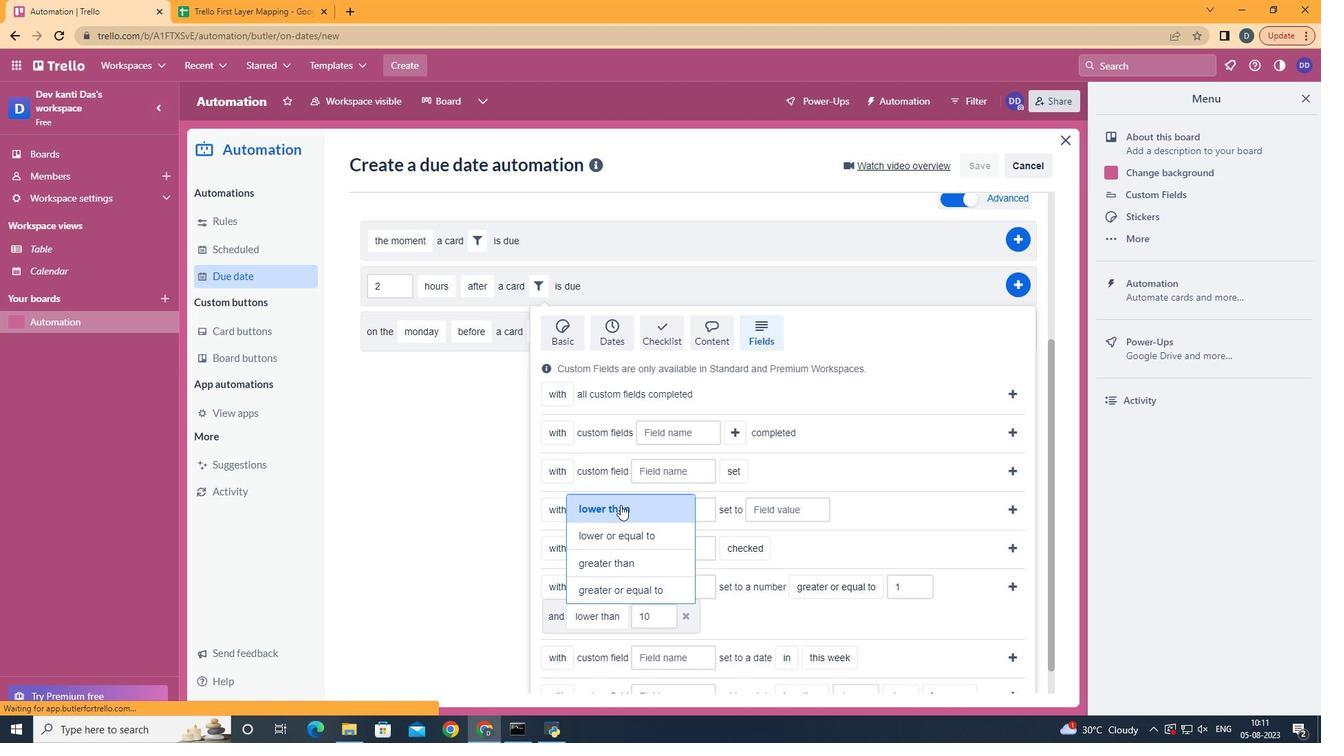 
Action: Mouse pressed left at (621, 505)
Screenshot: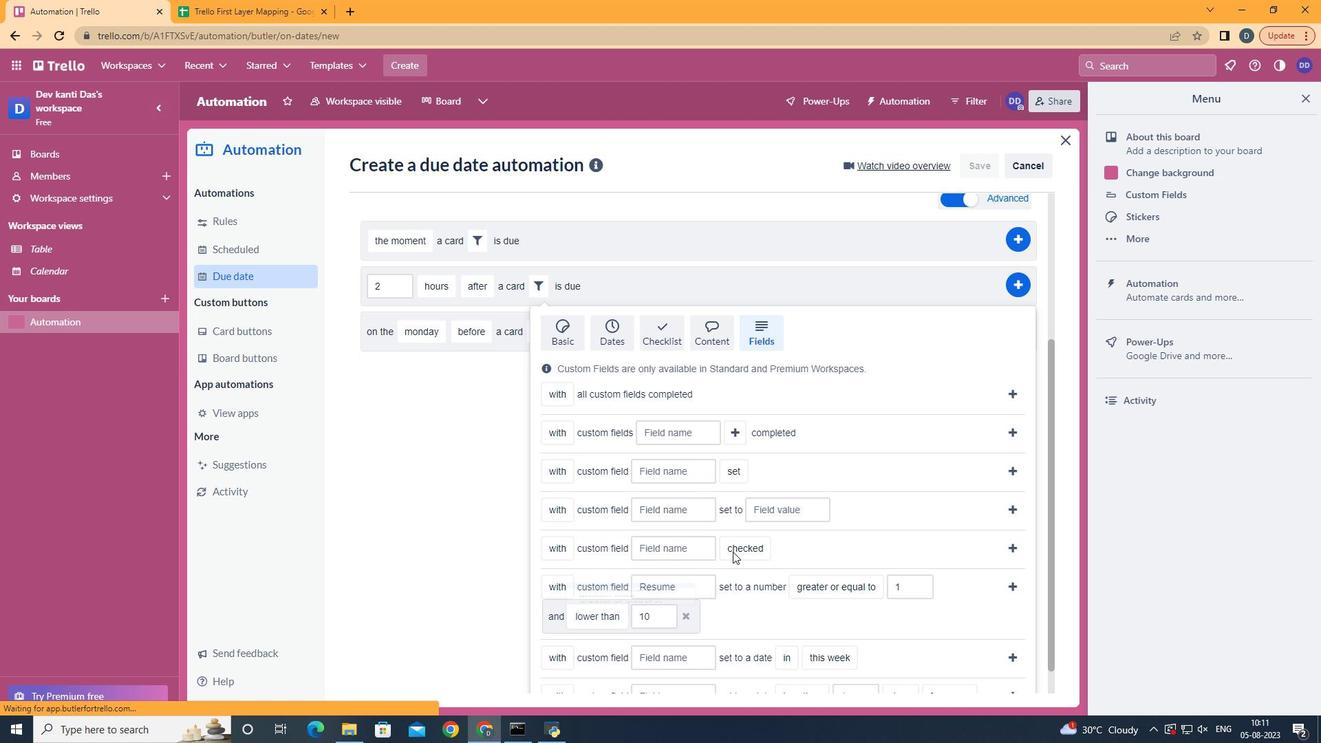 
Action: Mouse moved to (1013, 590)
Screenshot: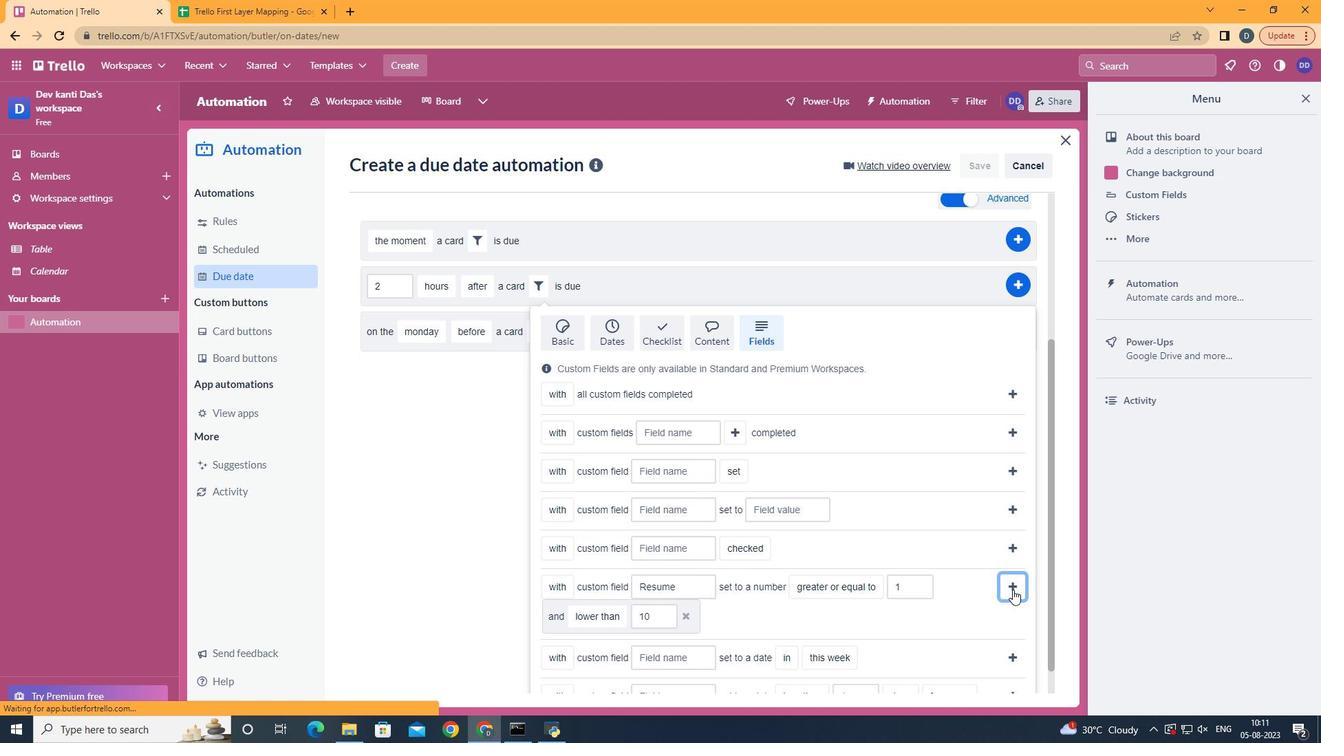 
Action: Mouse pressed left at (1013, 590)
Screenshot: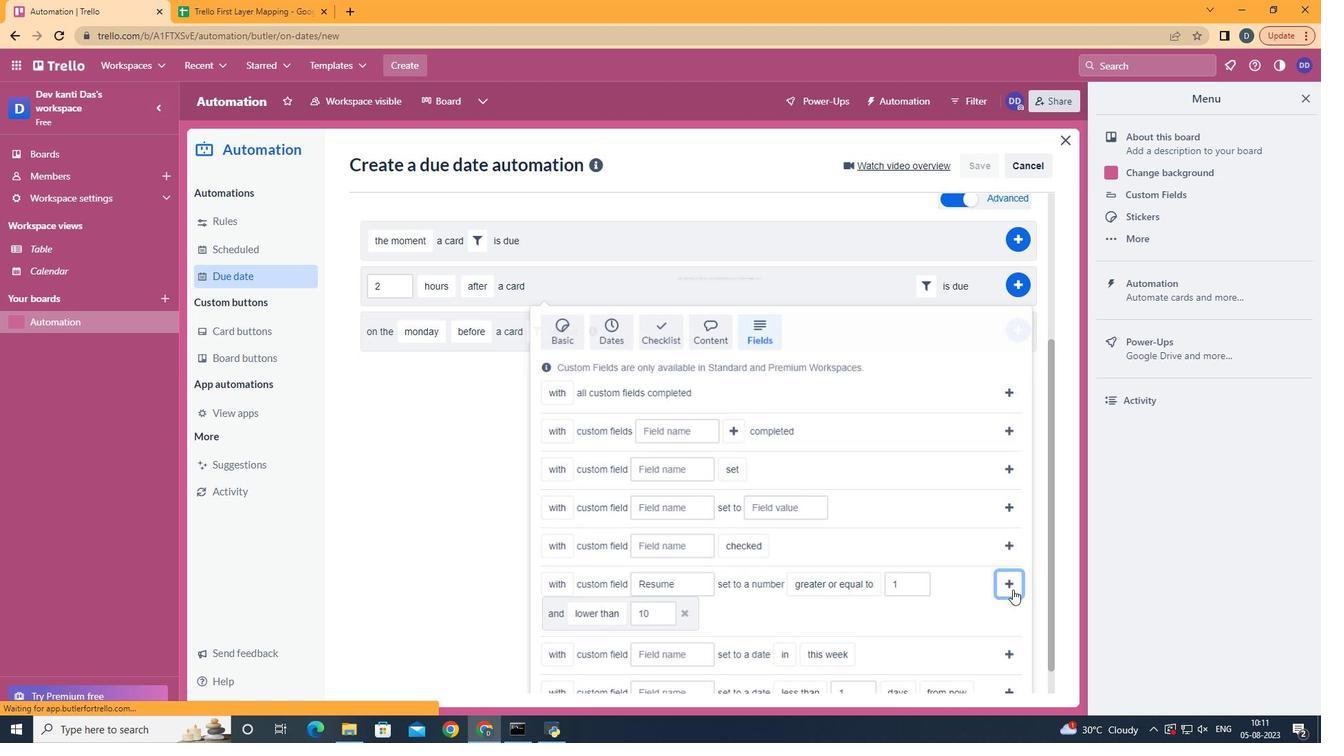 
Action: Mouse moved to (1023, 512)
Screenshot: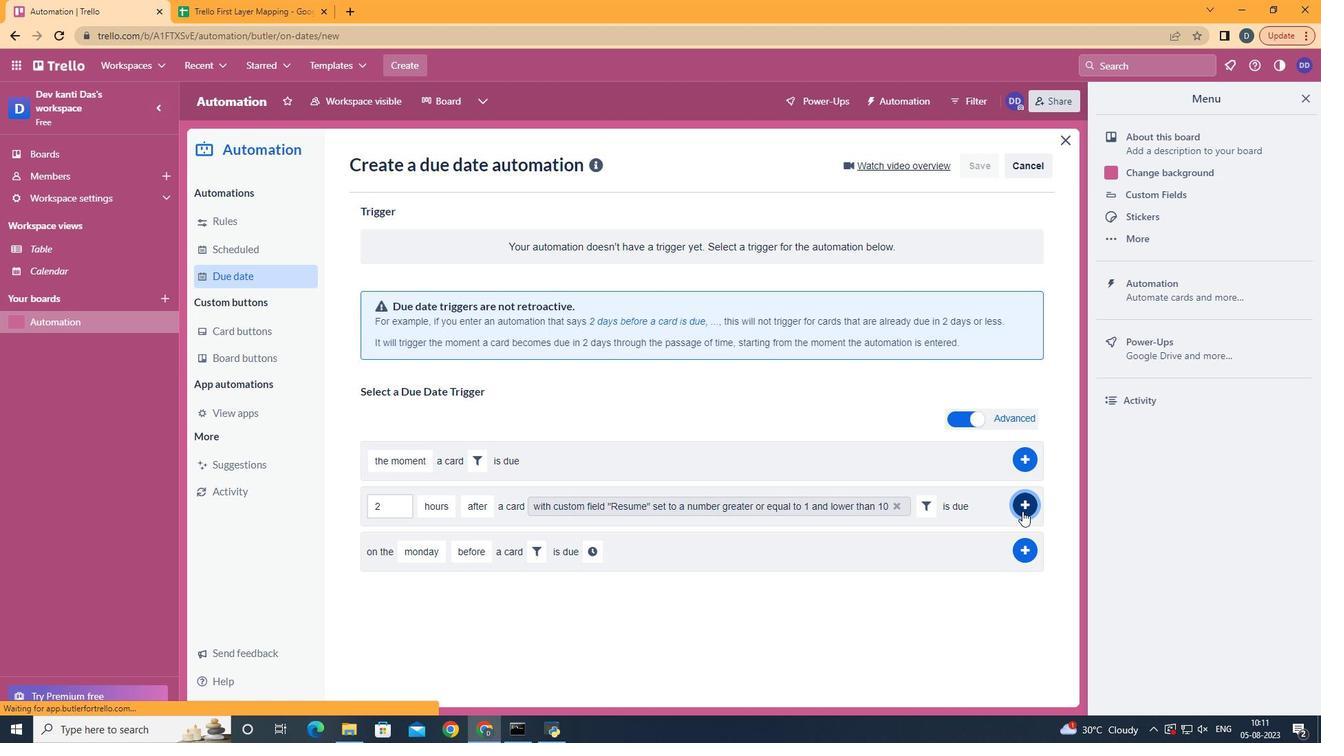 
Action: Mouse pressed left at (1023, 512)
Screenshot: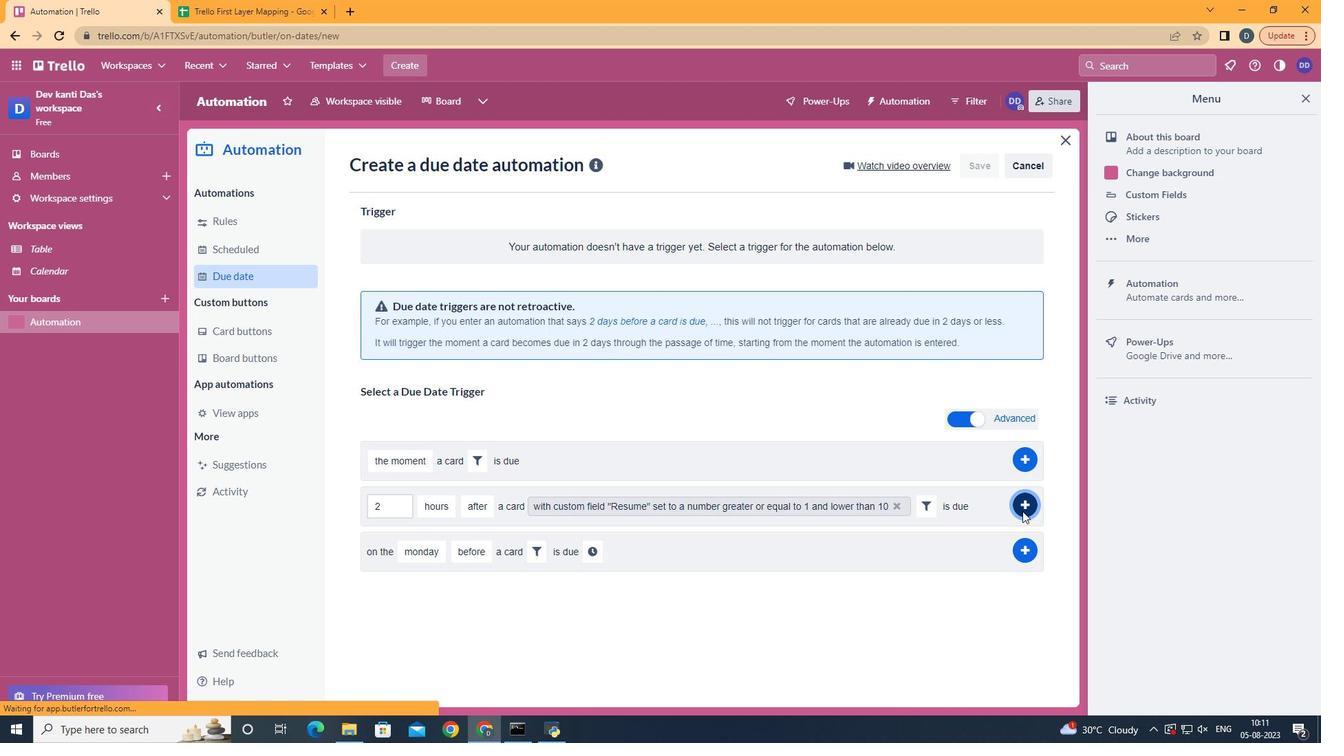 
Action: Mouse moved to (503, 230)
Screenshot: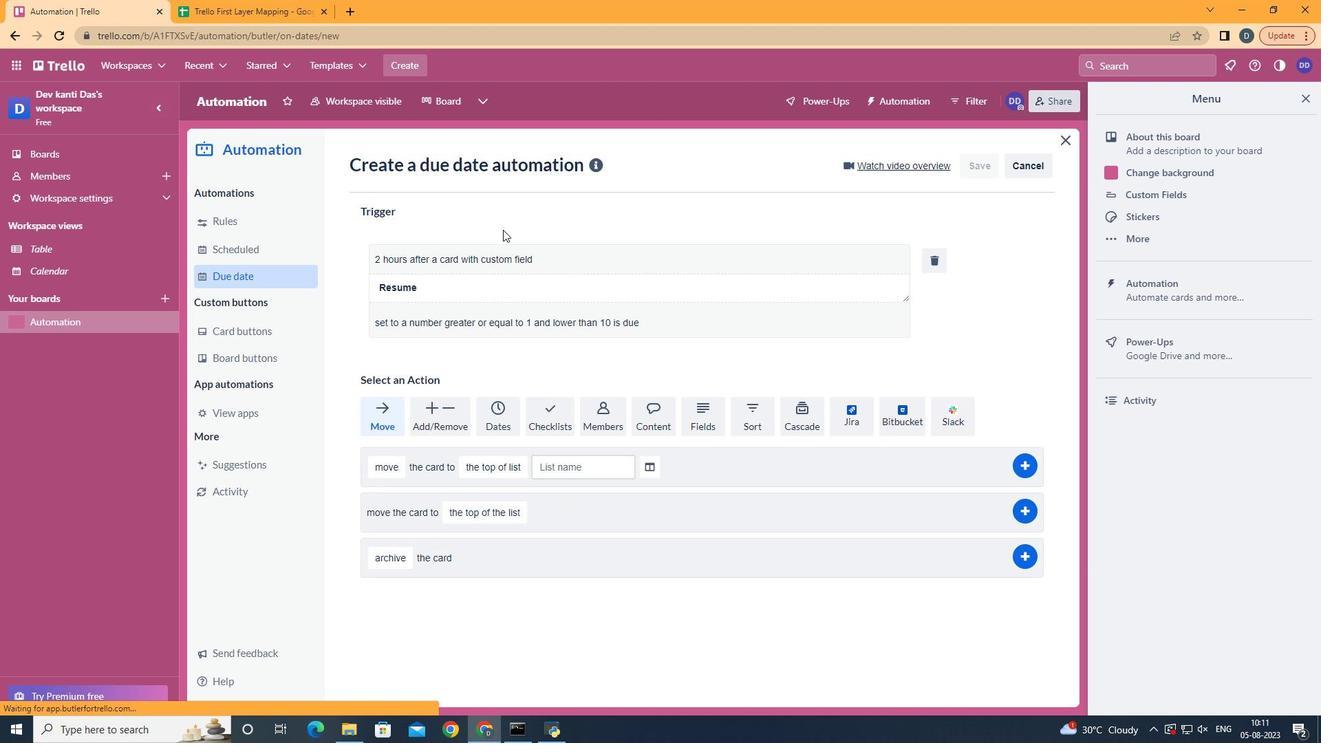 
